 Task: Use Google Earth to measure the perimeter and area of a specified region in the Grand Canyon.
Action: Mouse moved to (119, 31)
Screenshot: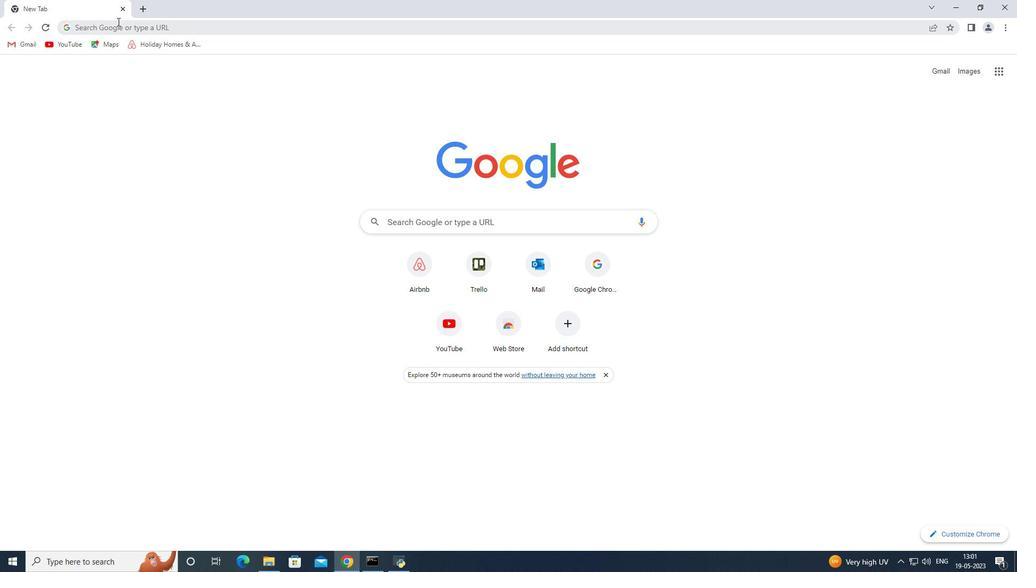
Action: Mouse pressed left at (119, 31)
Screenshot: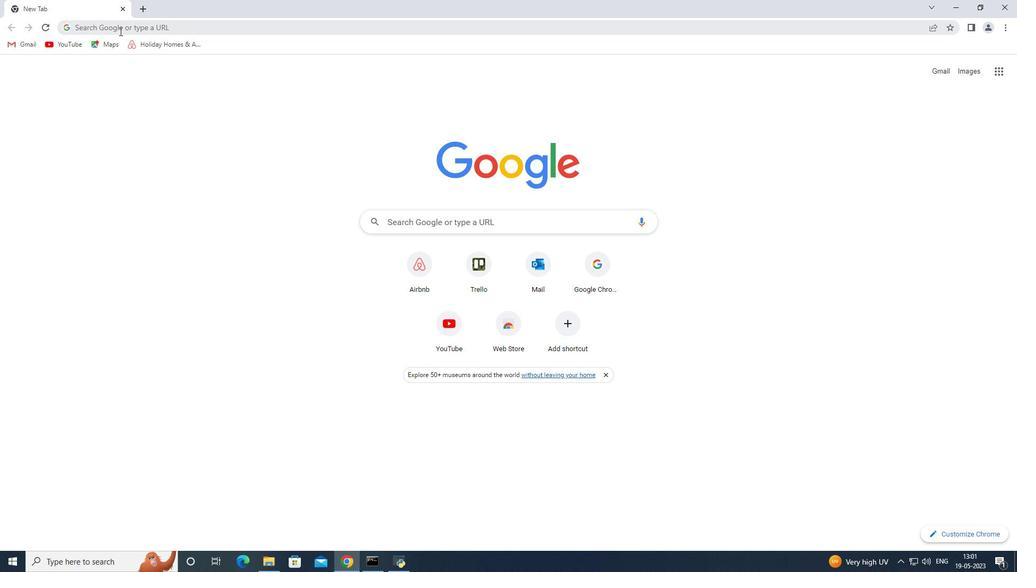 
Action: Mouse moved to (121, 55)
Screenshot: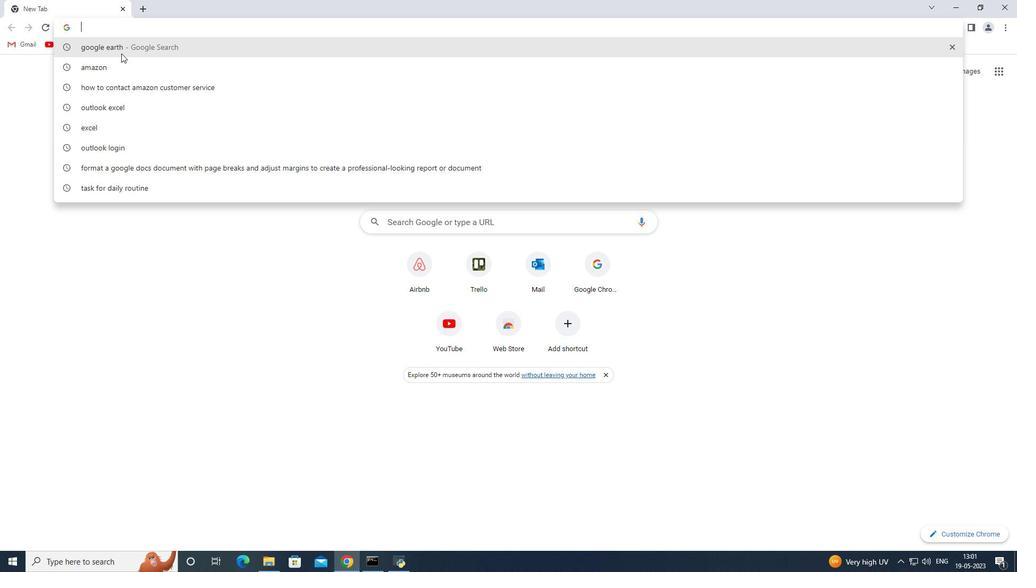 
Action: Mouse pressed left at (121, 55)
Screenshot: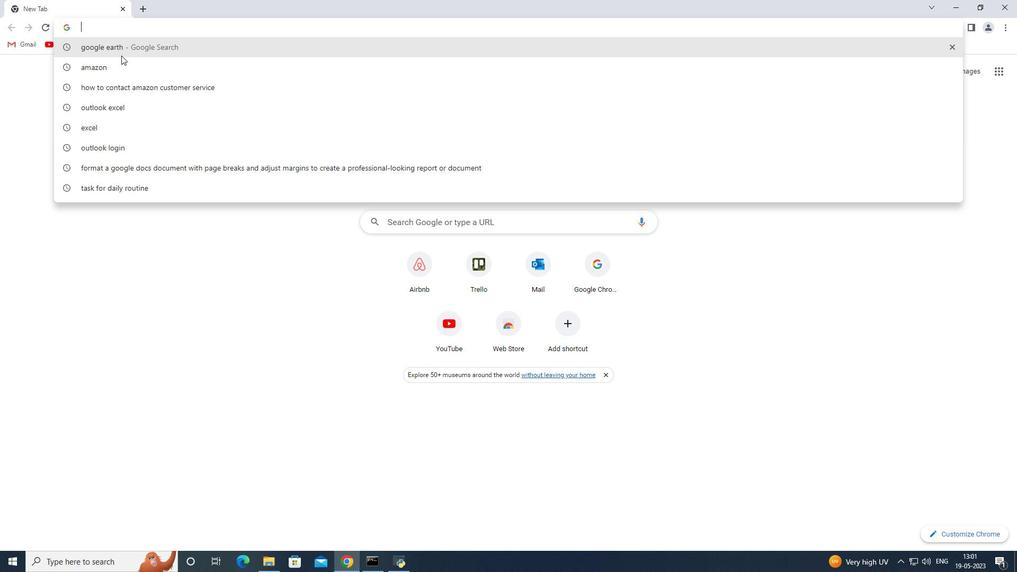 
Action: Mouse moved to (171, 178)
Screenshot: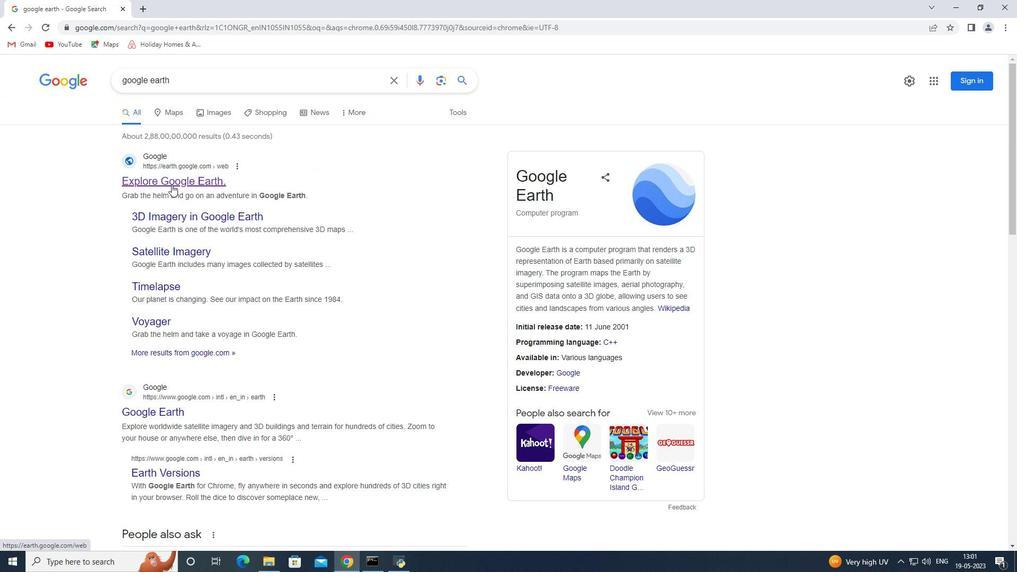 
Action: Mouse pressed left at (171, 178)
Screenshot: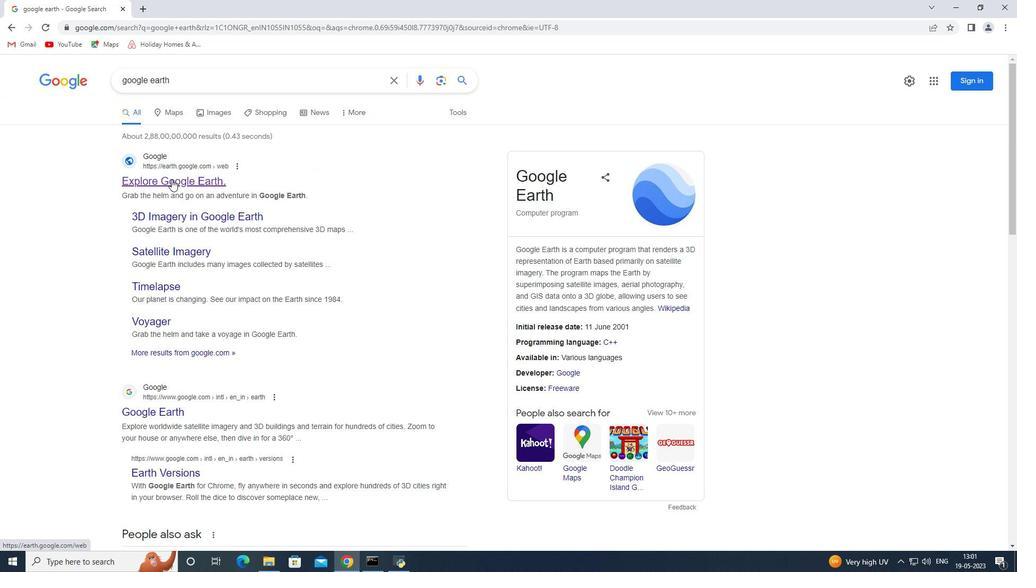 
Action: Mouse moved to (18, 100)
Screenshot: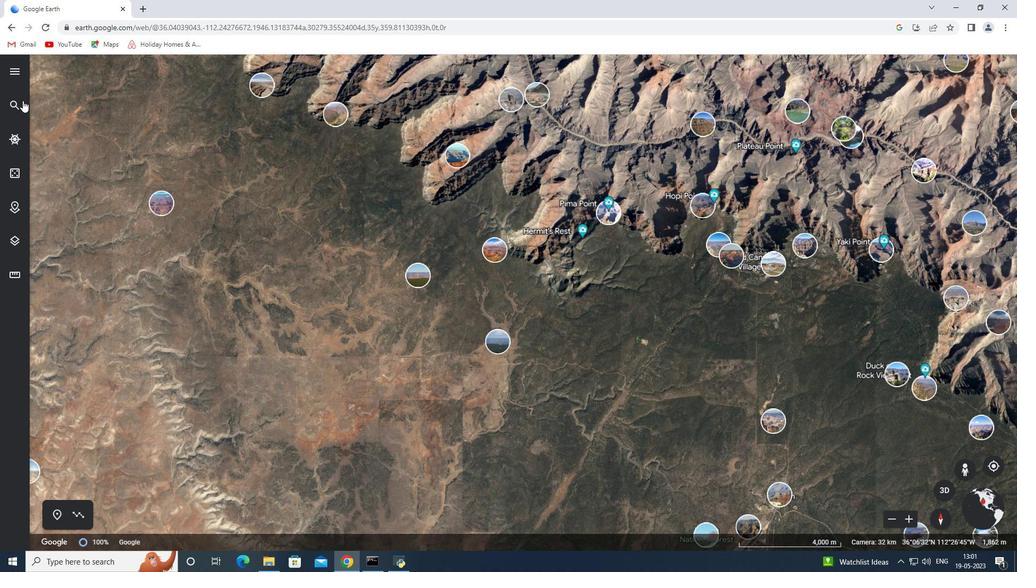 
Action: Mouse pressed left at (18, 100)
Screenshot: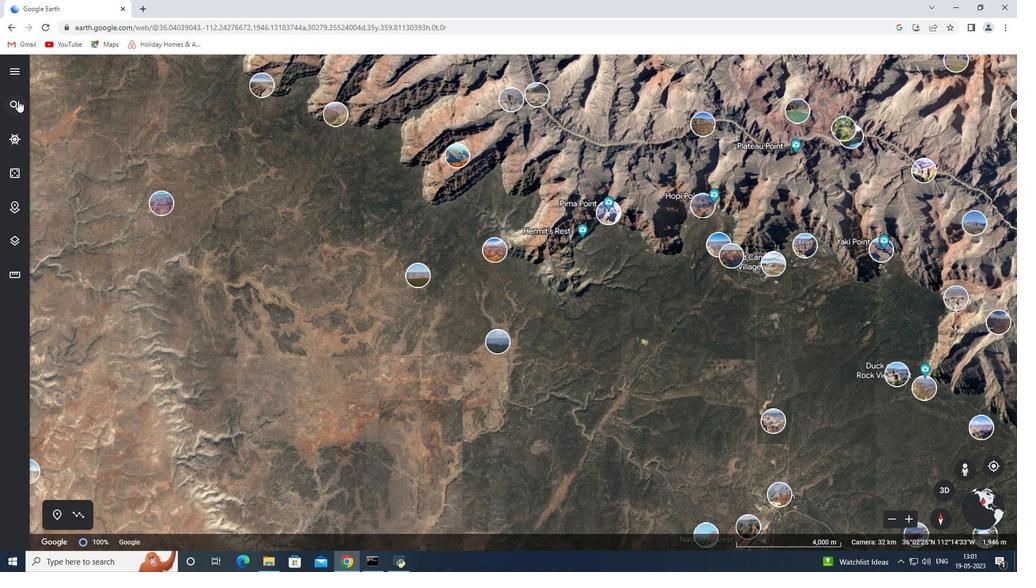 
Action: Mouse moved to (75, 73)
Screenshot: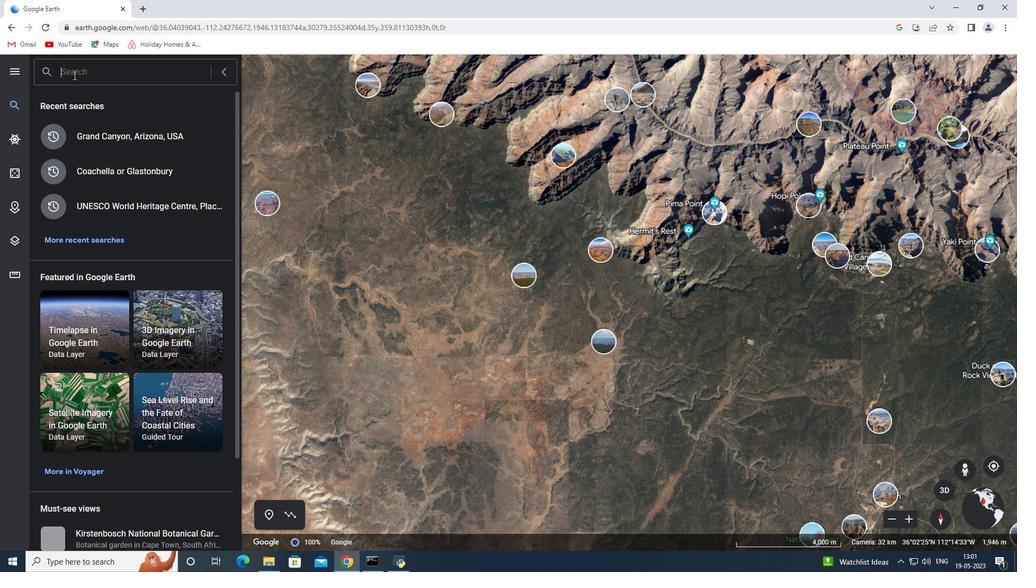 
Action: Mouse pressed left at (75, 73)
Screenshot: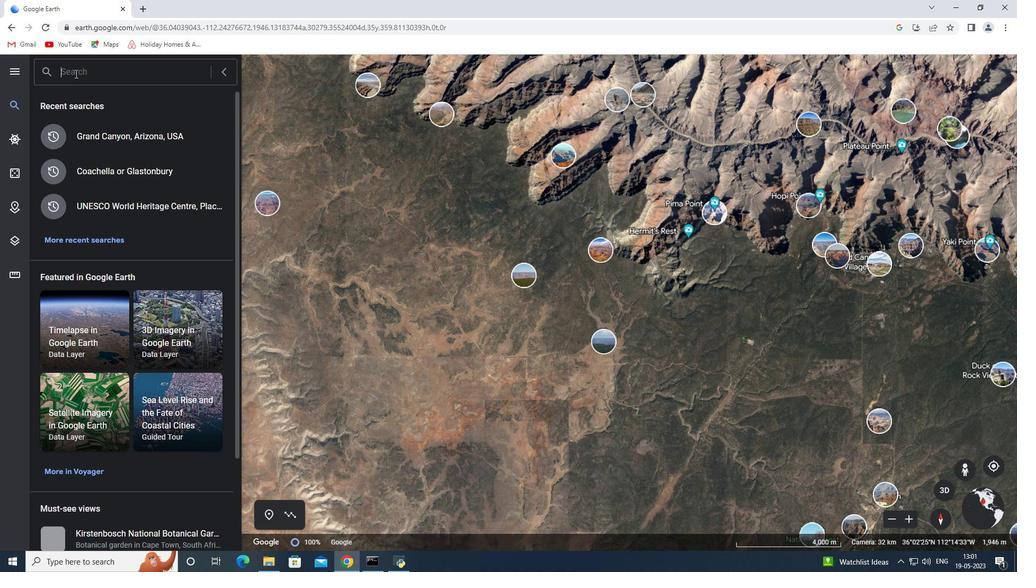 
Action: Key pressed <Key.shift>Gram<Key.backspace>nd<Key.space><Key.shift>Canya<Key.backspace>on
Screenshot: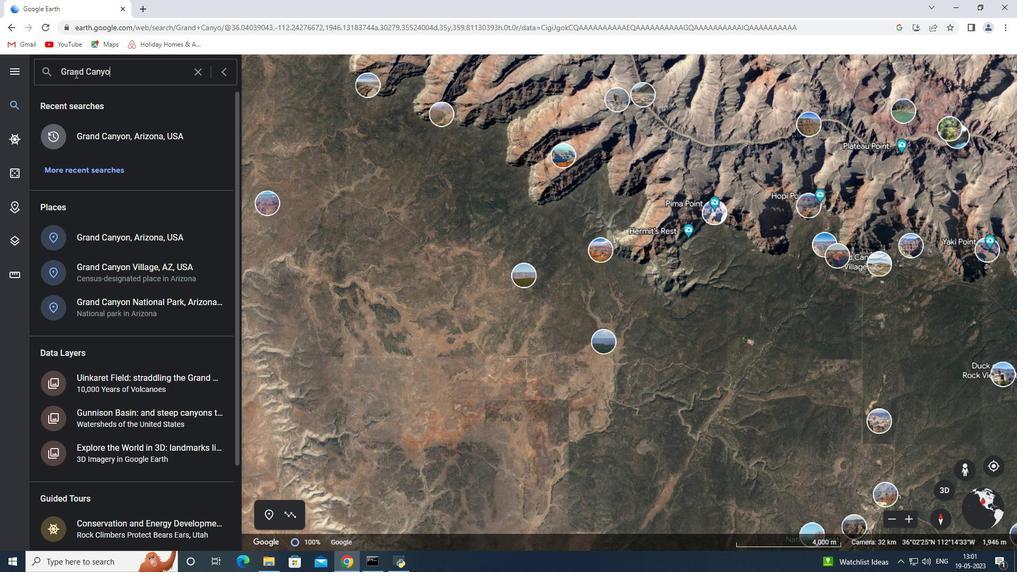
Action: Mouse moved to (75, 135)
Screenshot: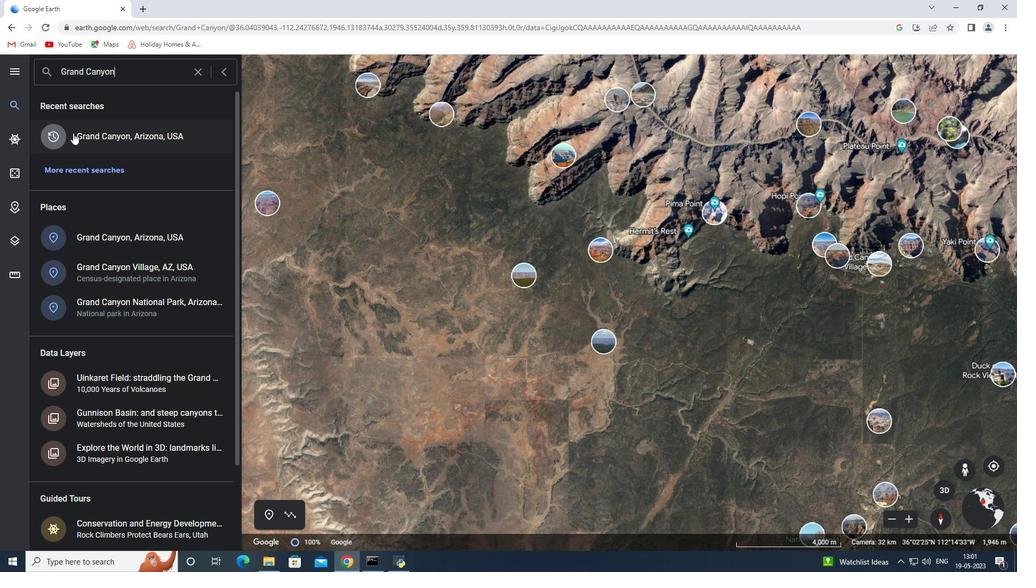 
Action: Mouse pressed left at (75, 135)
Screenshot: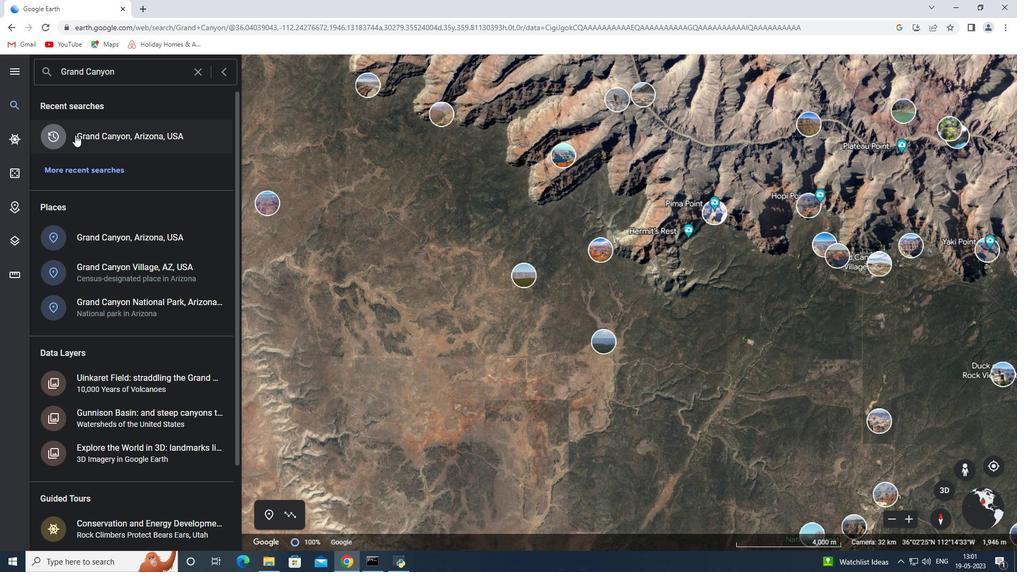 
Action: Mouse moved to (18, 278)
Screenshot: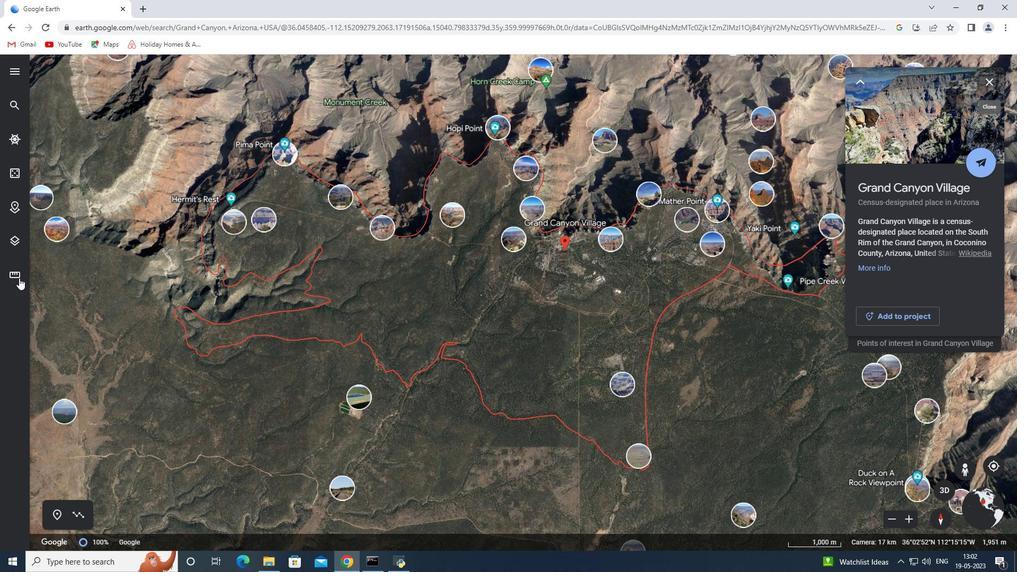 
Action: Mouse pressed left at (18, 278)
Screenshot: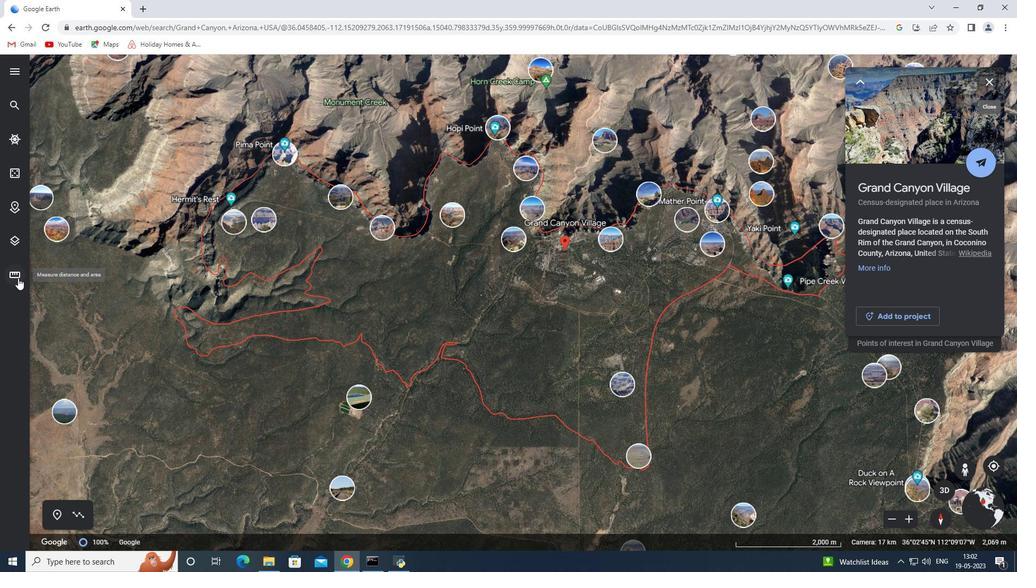 
Action: Mouse moved to (197, 290)
Screenshot: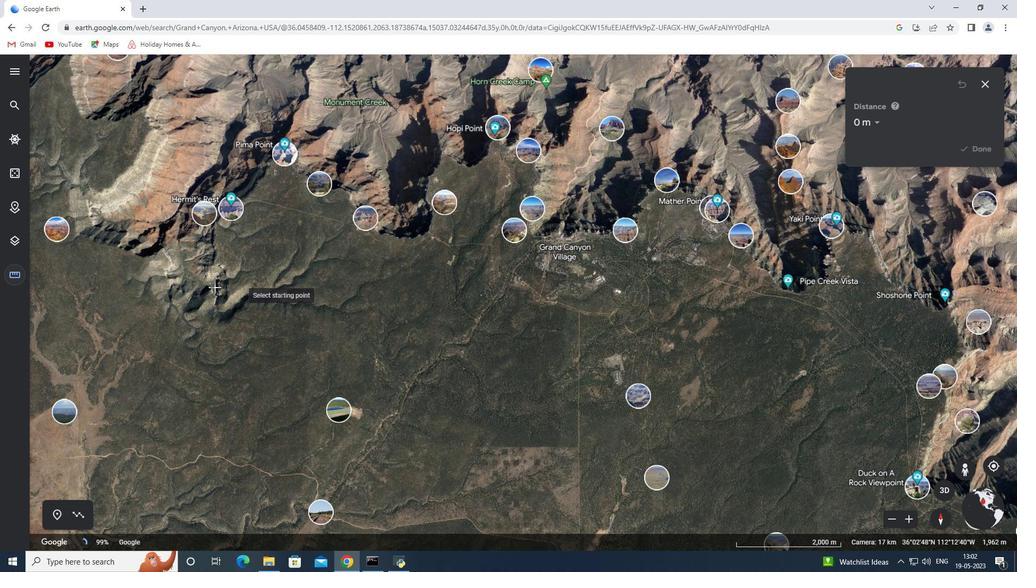 
Action: Mouse pressed left at (197, 290)
Screenshot: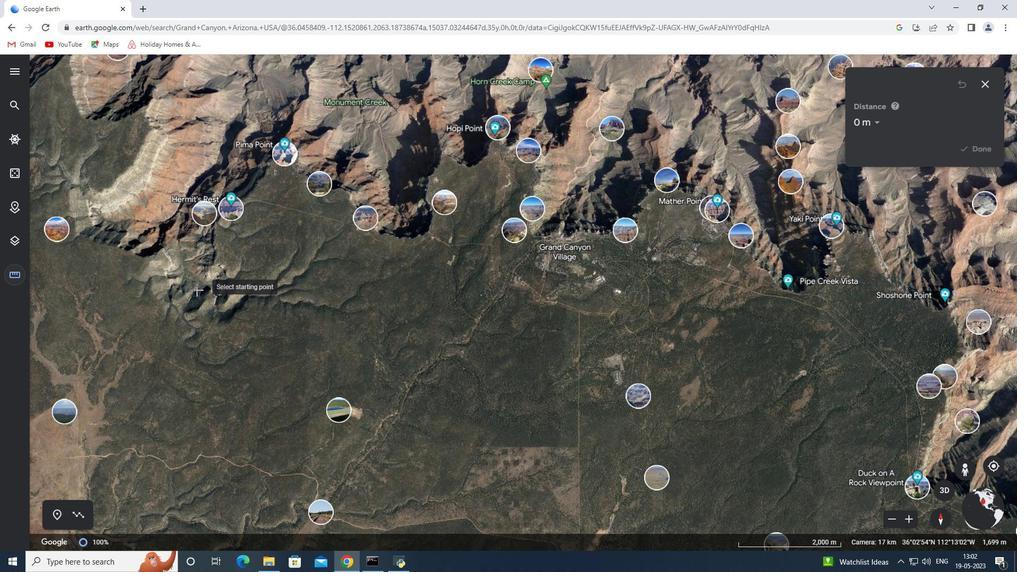 
Action: Mouse moved to (162, 191)
Screenshot: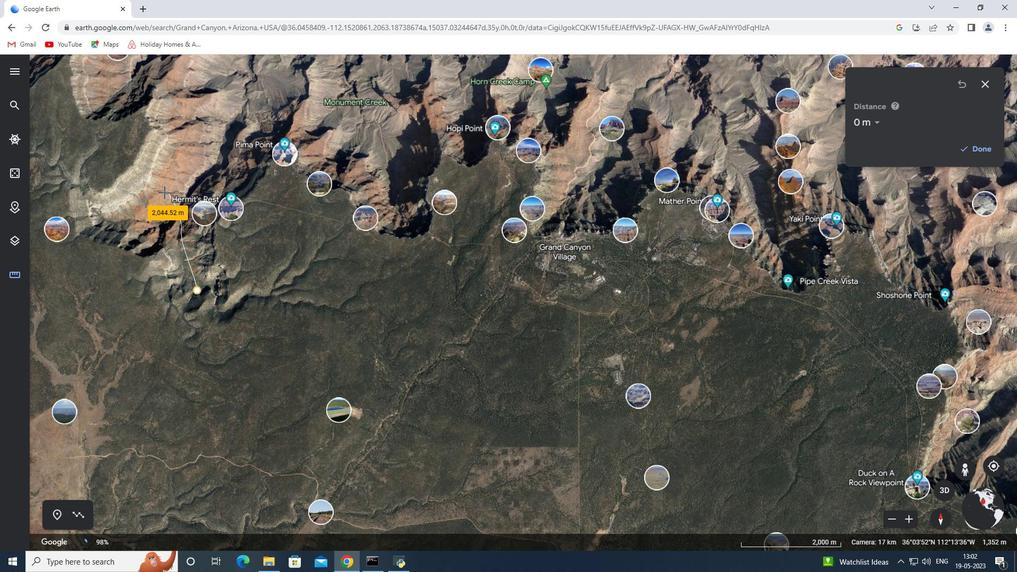 
Action: Mouse pressed left at (162, 191)
Screenshot: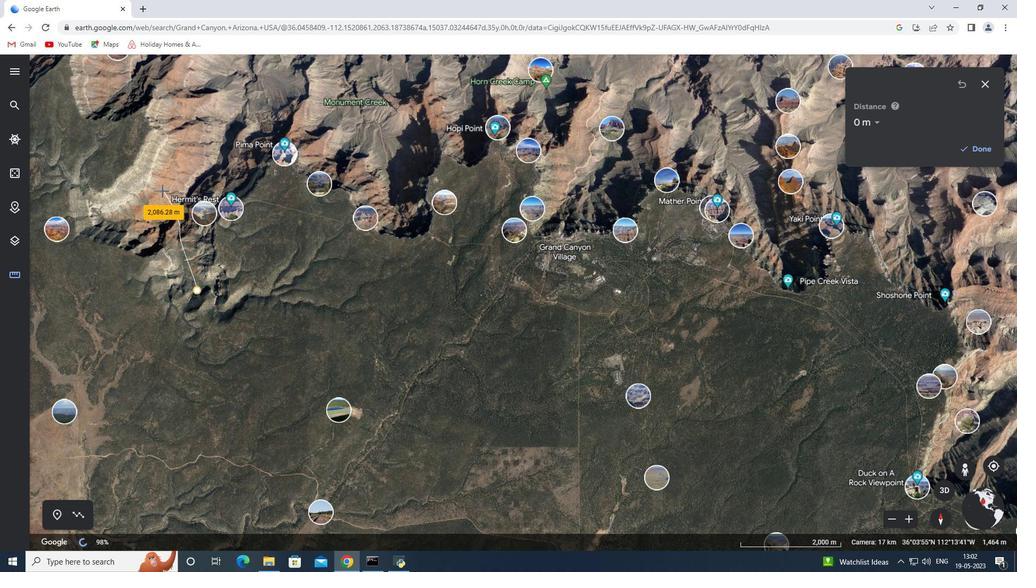 
Action: Mouse moved to (269, 72)
Screenshot: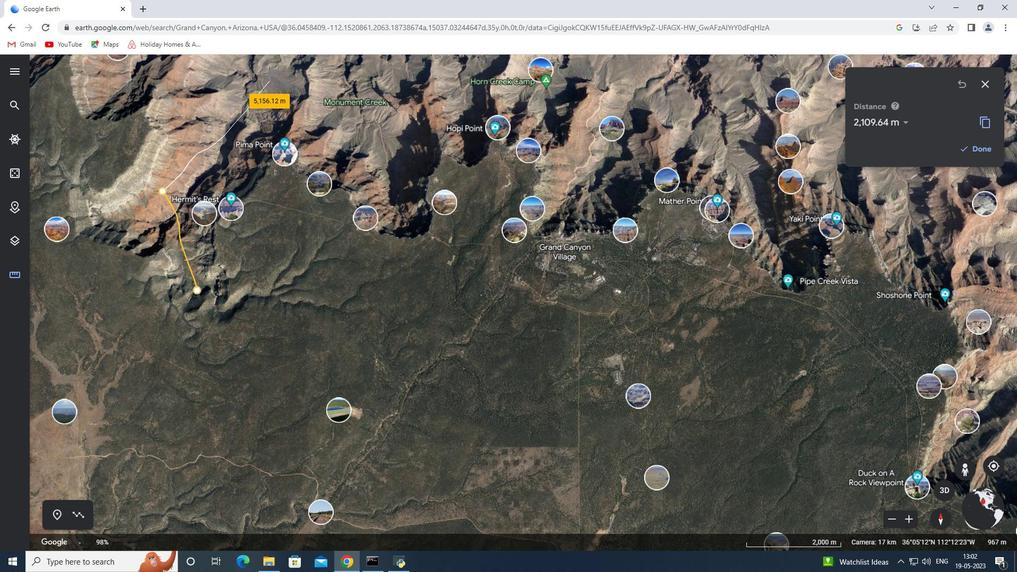 
Action: Mouse pressed left at (269, 72)
Screenshot: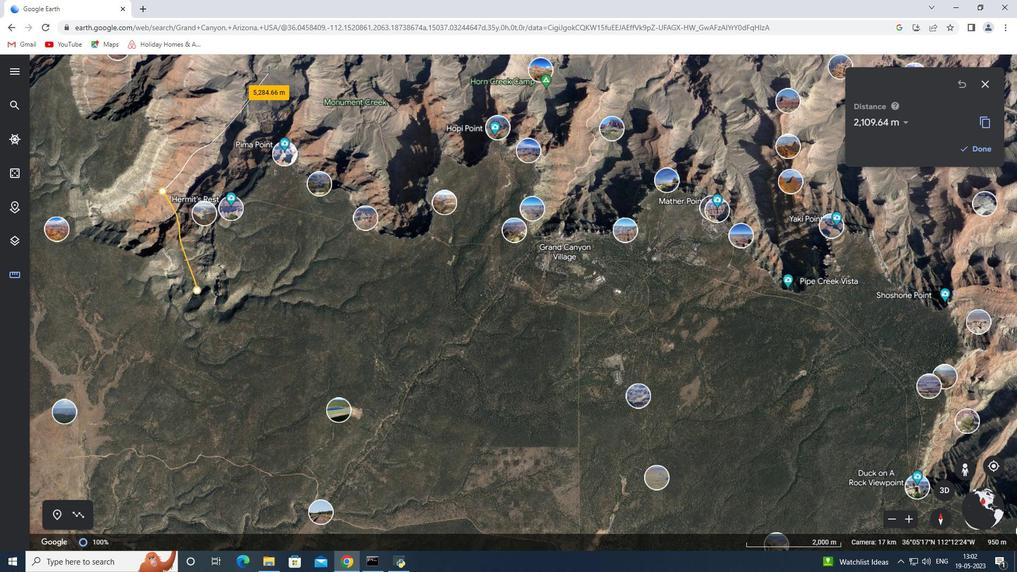 
Action: Mouse moved to (572, 104)
Screenshot: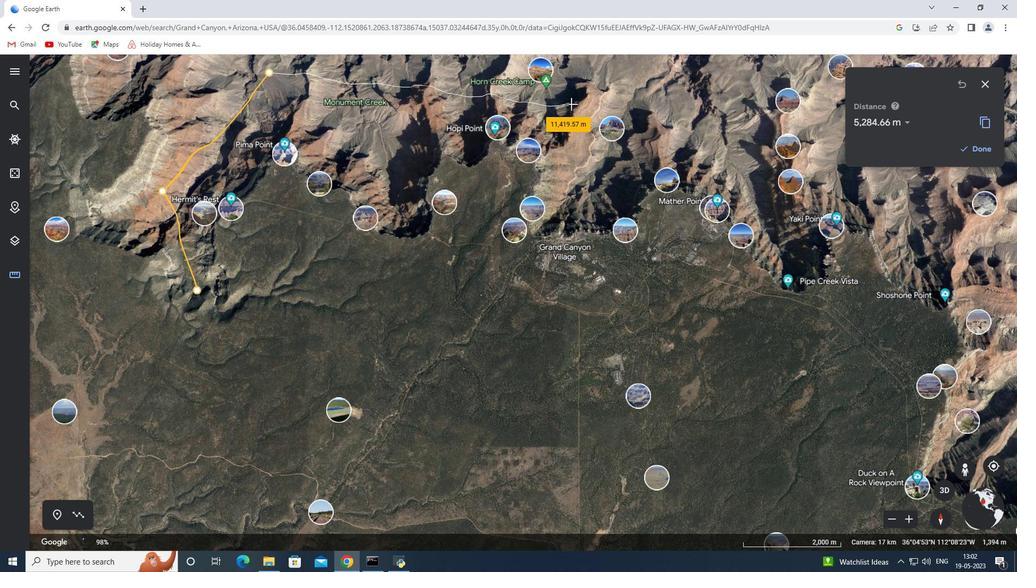 
Action: Mouse pressed left at (572, 104)
Screenshot: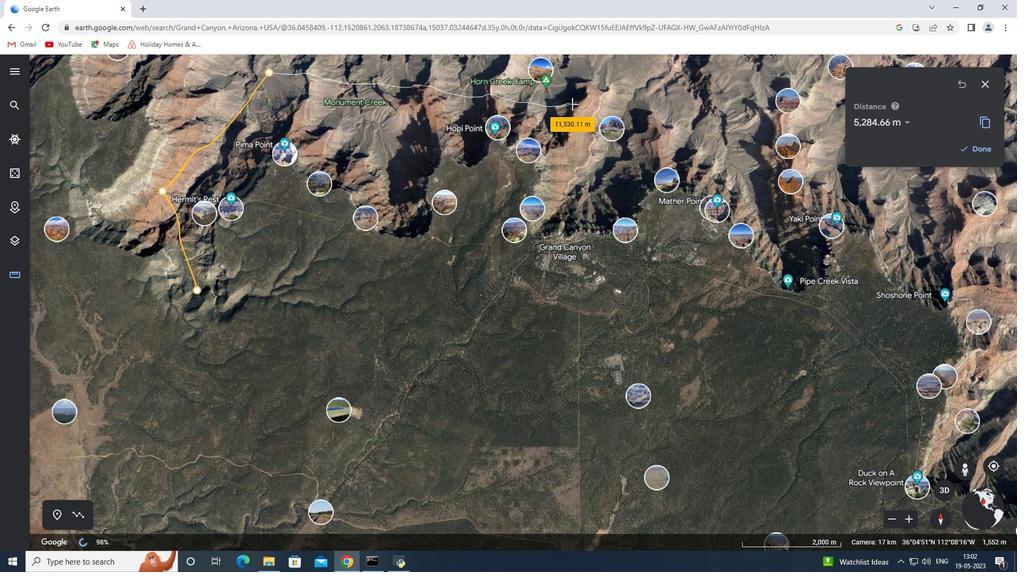 
Action: Mouse moved to (772, 82)
Screenshot: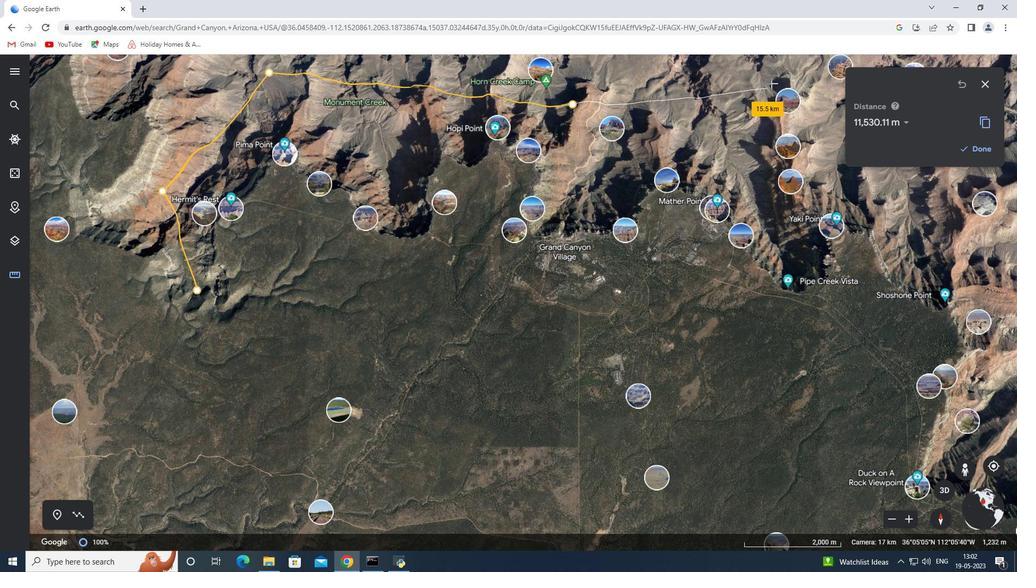 
Action: Mouse pressed left at (772, 82)
Screenshot: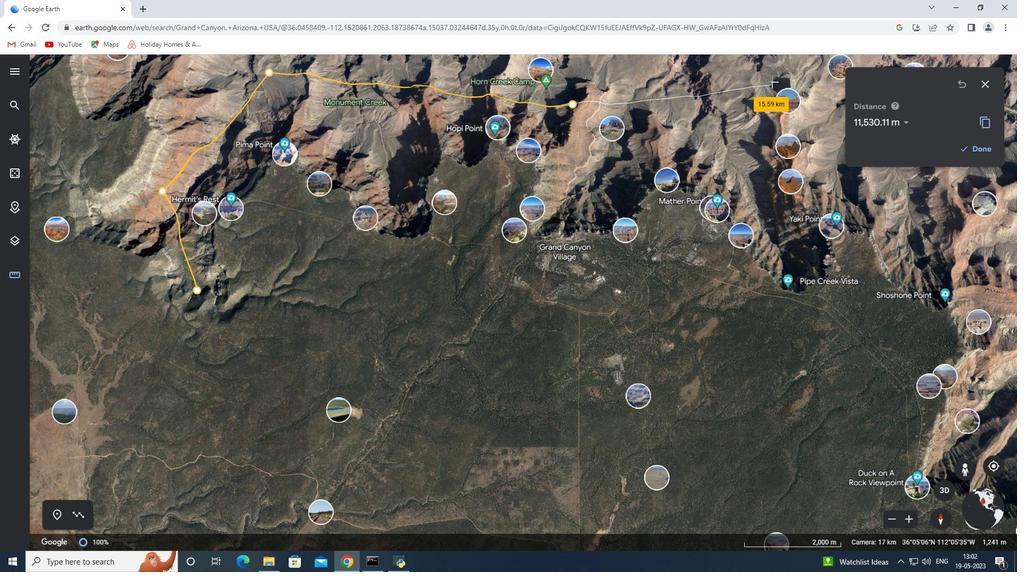 
Action: Mouse moved to (814, 85)
Screenshot: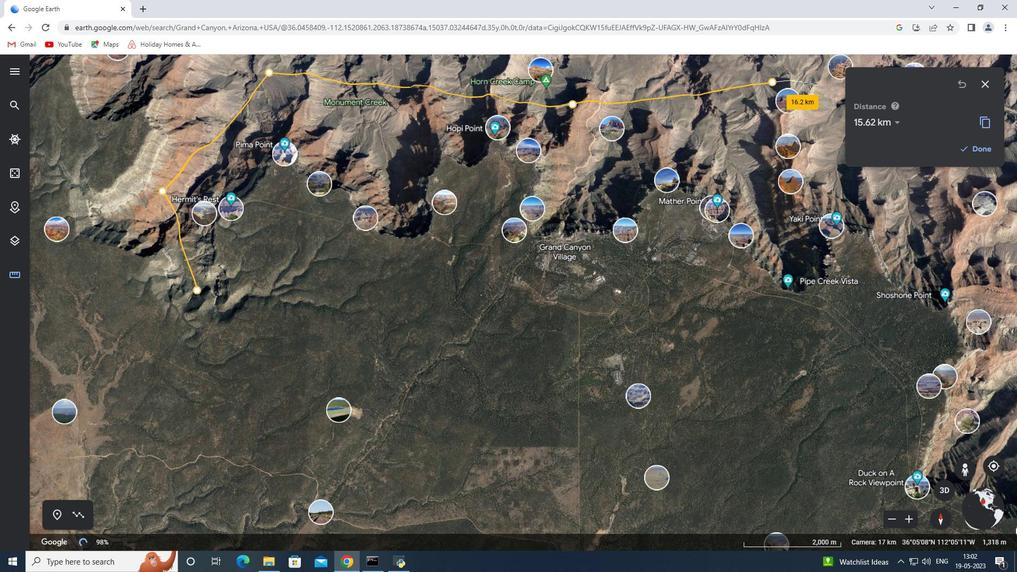 
Action: Mouse pressed left at (814, 85)
Screenshot: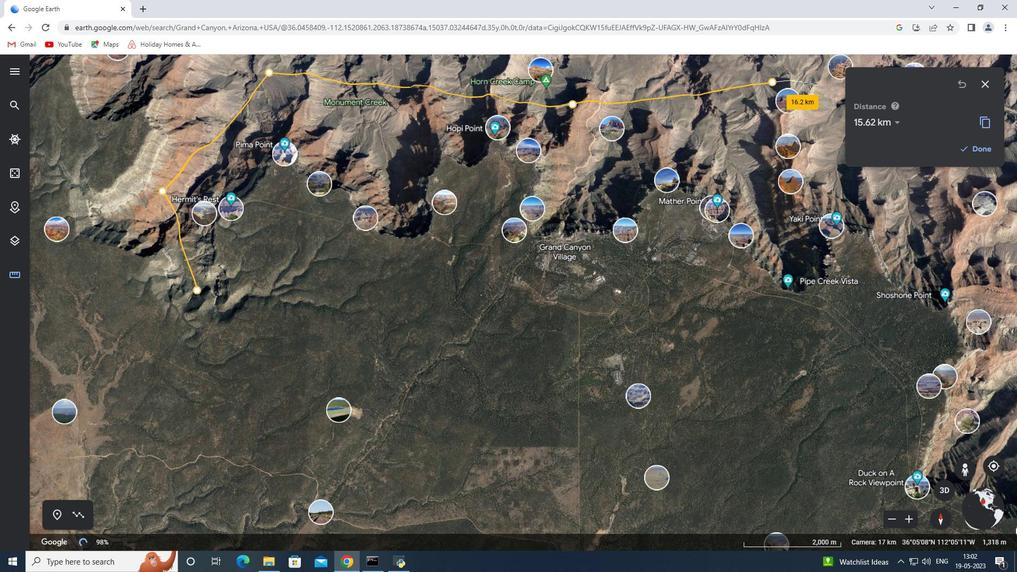 
Action: Mouse moved to (866, 190)
Screenshot: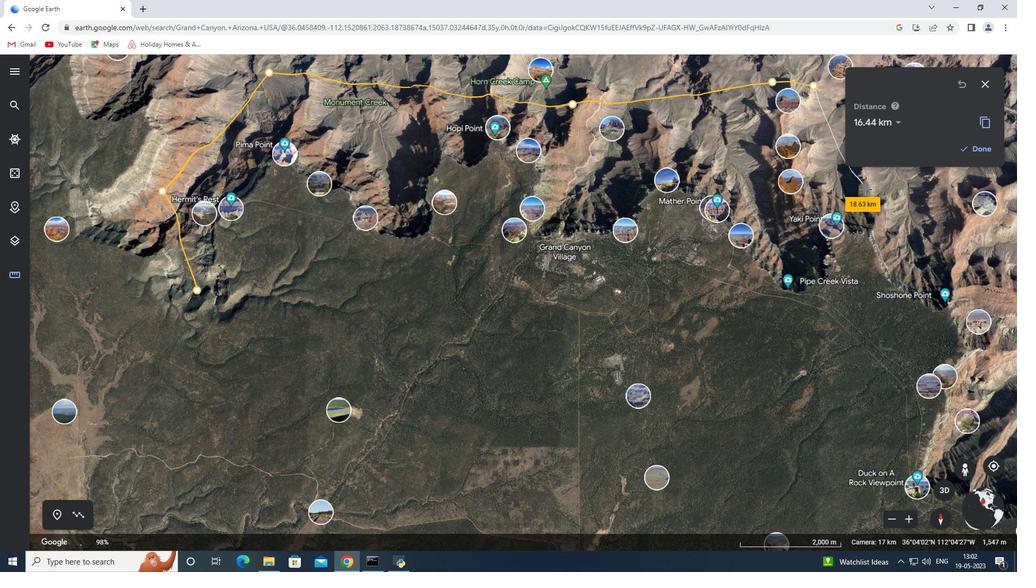 
Action: Mouse pressed left at (866, 190)
Screenshot: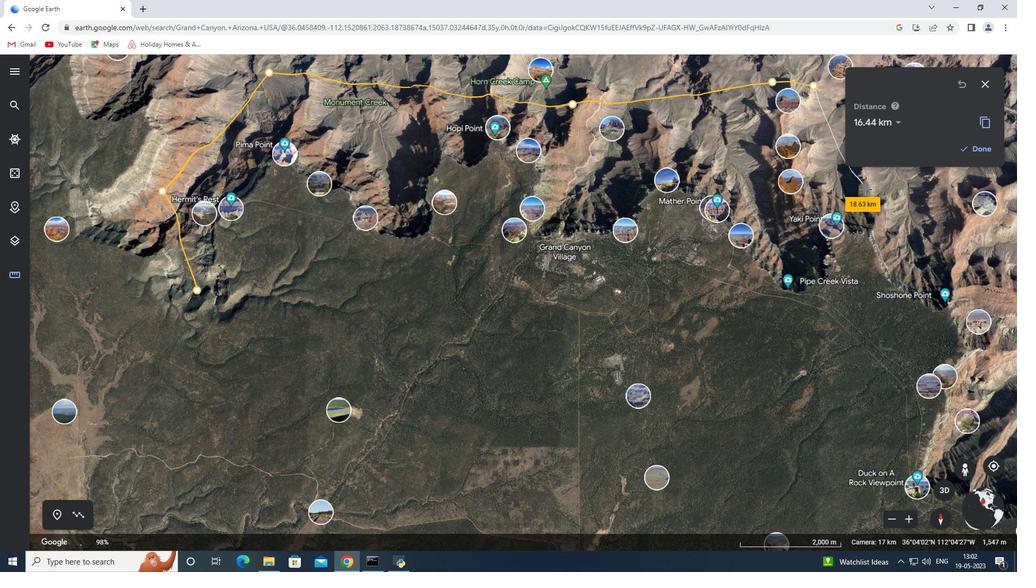 
Action: Mouse moved to (898, 240)
Screenshot: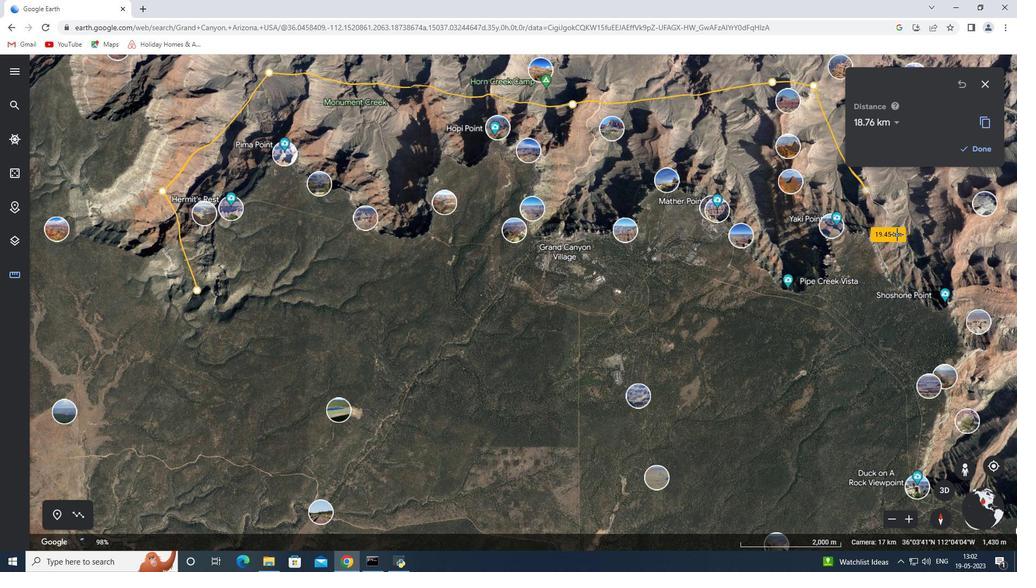 
Action: Mouse pressed left at (898, 240)
Screenshot: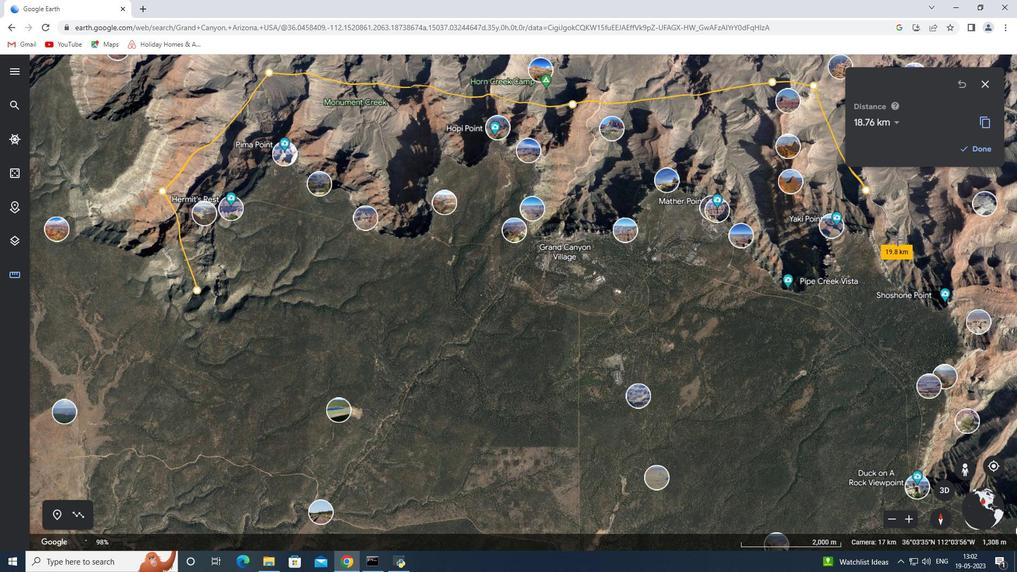 
Action: Mouse moved to (853, 300)
Screenshot: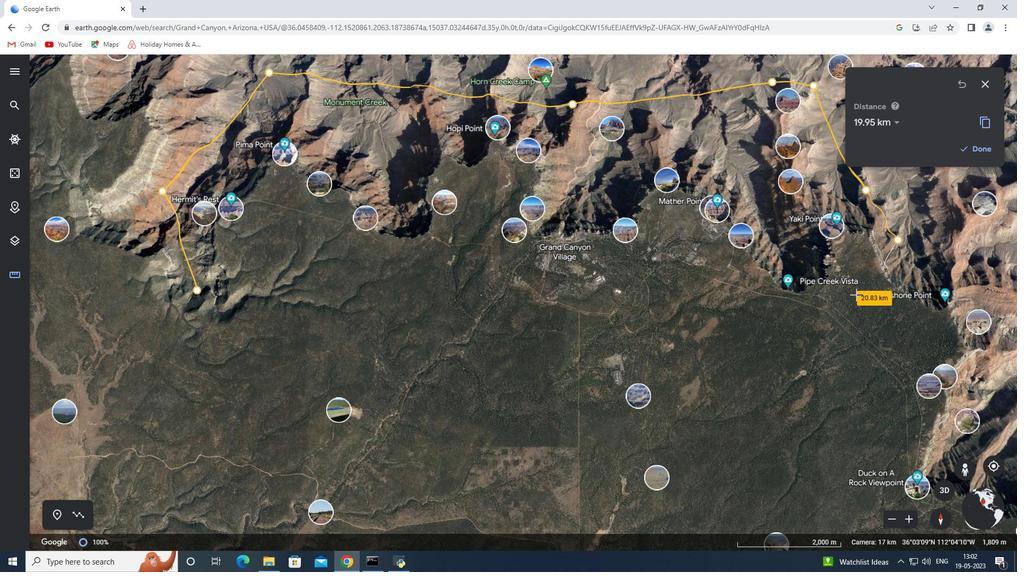 
Action: Mouse pressed left at (853, 300)
Screenshot: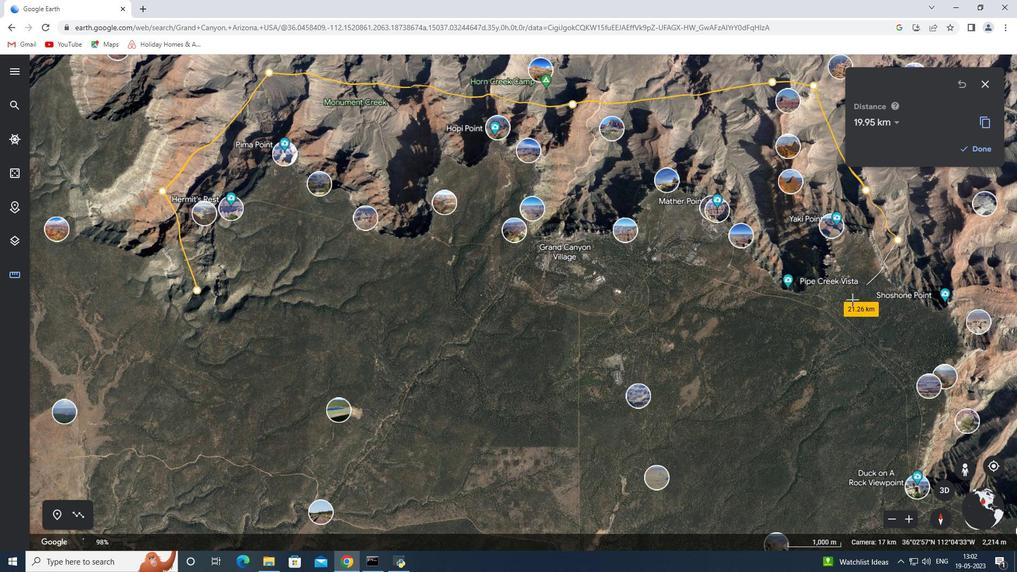 
Action: Mouse moved to (783, 310)
Screenshot: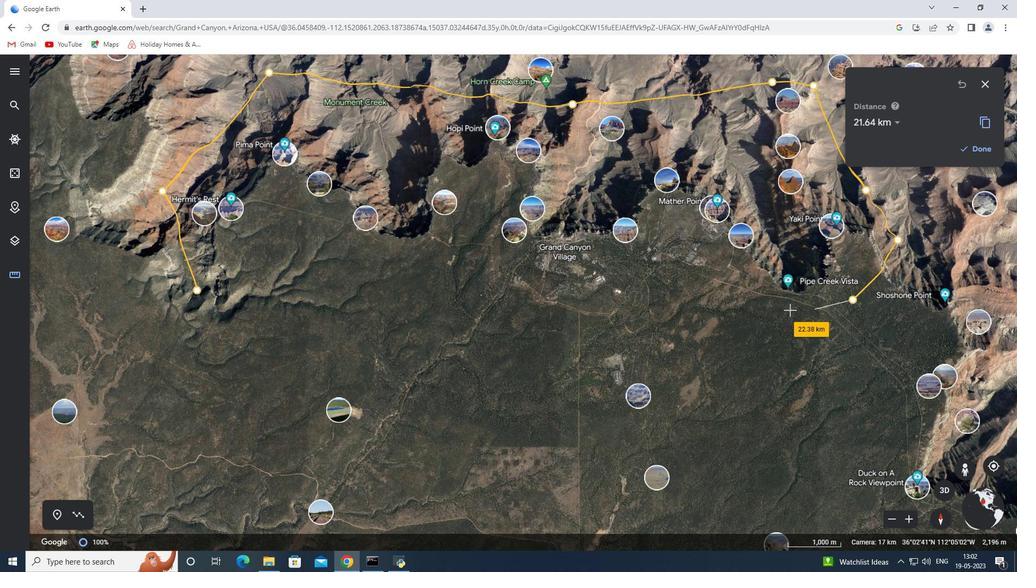 
Action: Mouse pressed left at (783, 310)
Screenshot: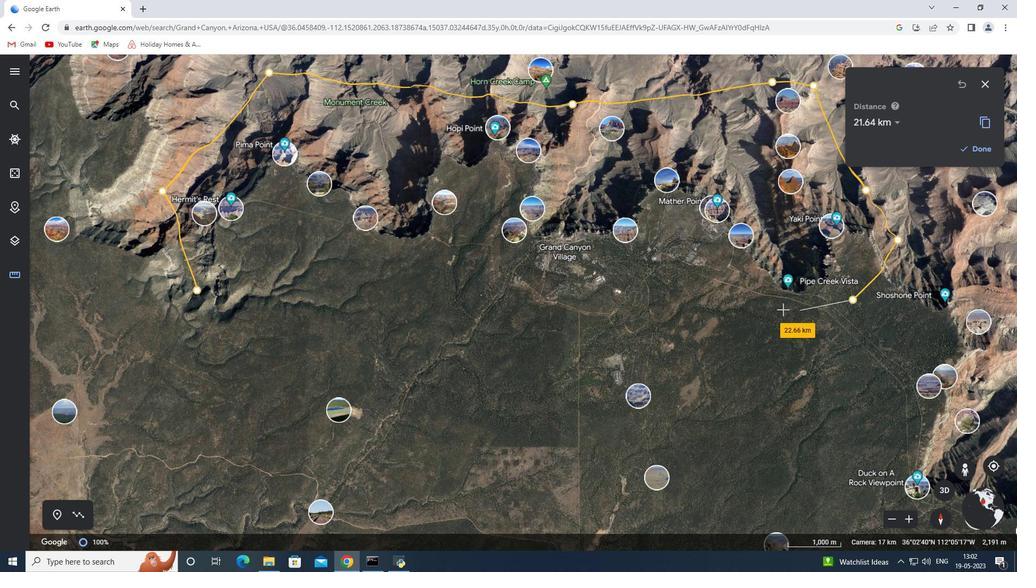 
Action: Mouse moved to (717, 268)
Screenshot: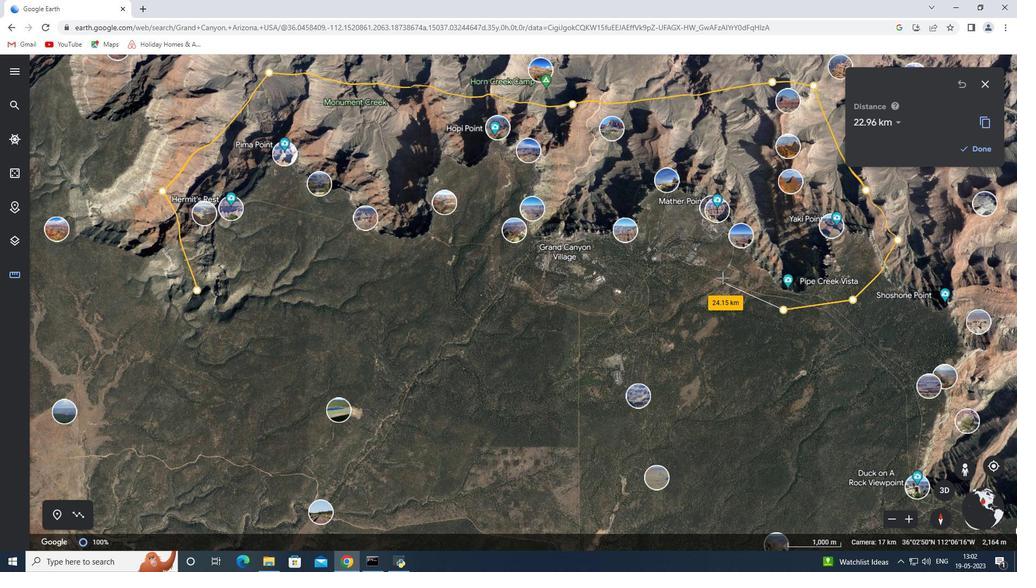 
Action: Mouse pressed left at (717, 268)
Screenshot: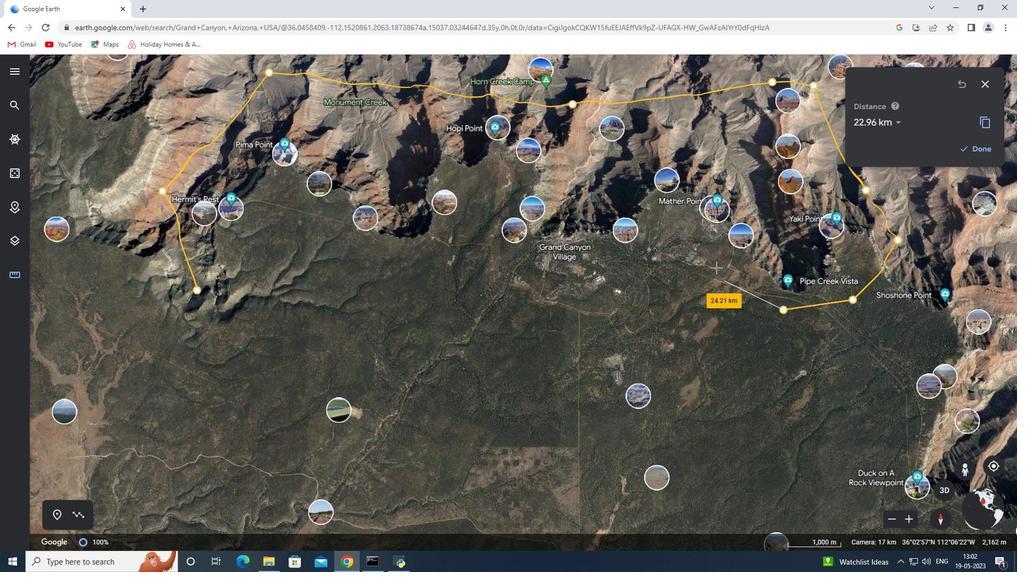 
Action: Mouse moved to (565, 300)
Screenshot: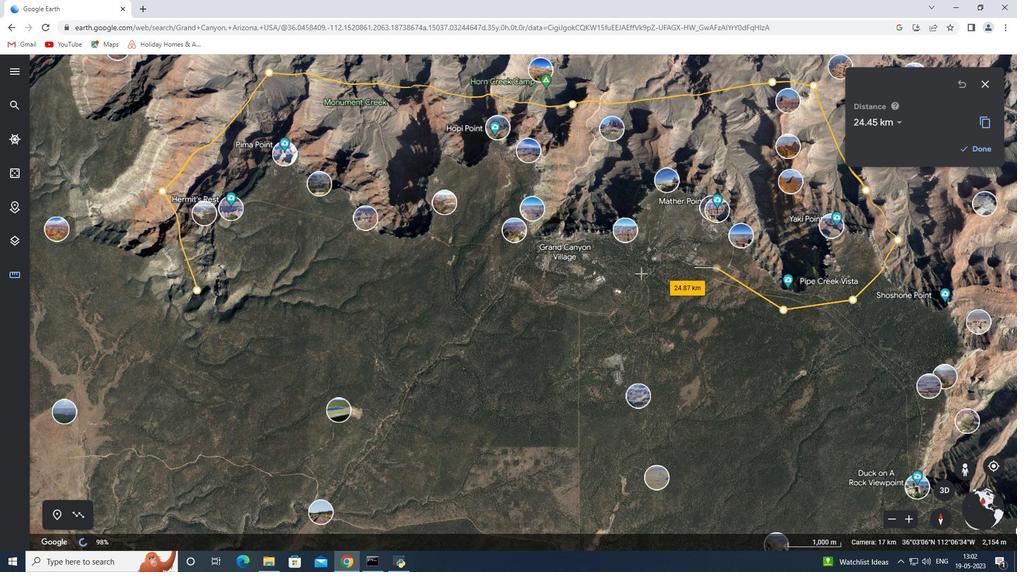 
Action: Mouse pressed left at (565, 300)
Screenshot: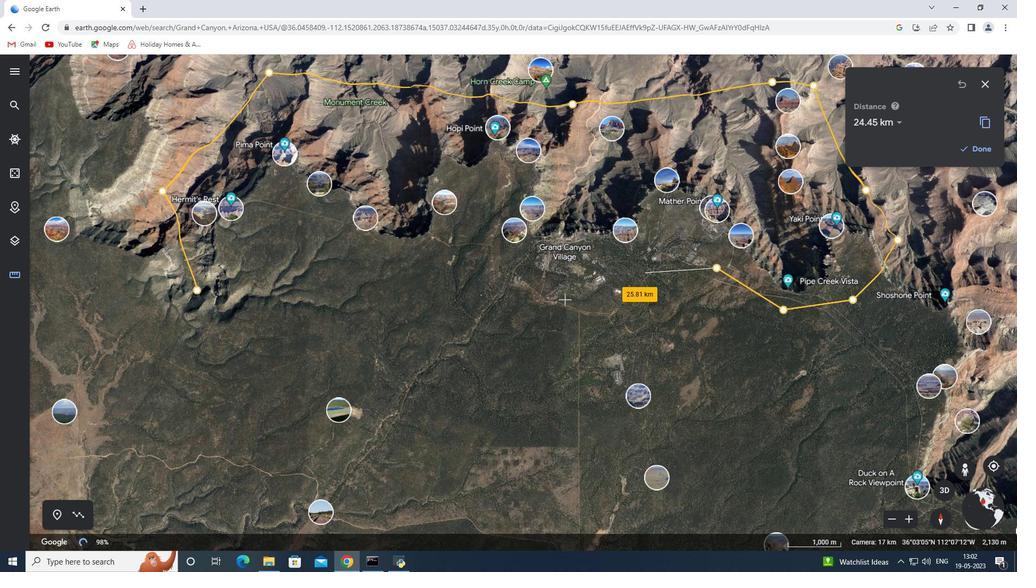 
Action: Mouse moved to (429, 280)
Screenshot: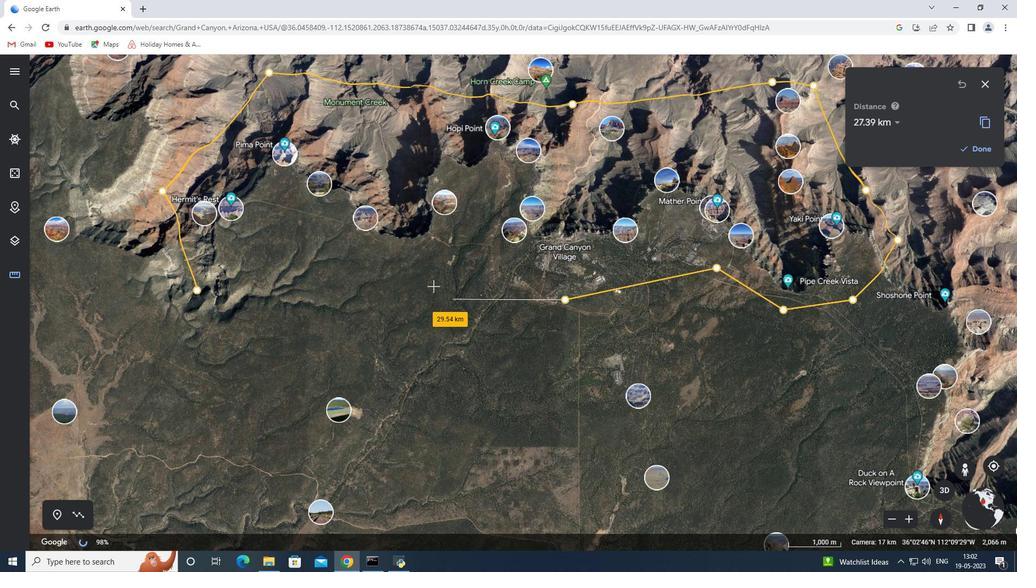 
Action: Mouse pressed left at (429, 280)
Screenshot: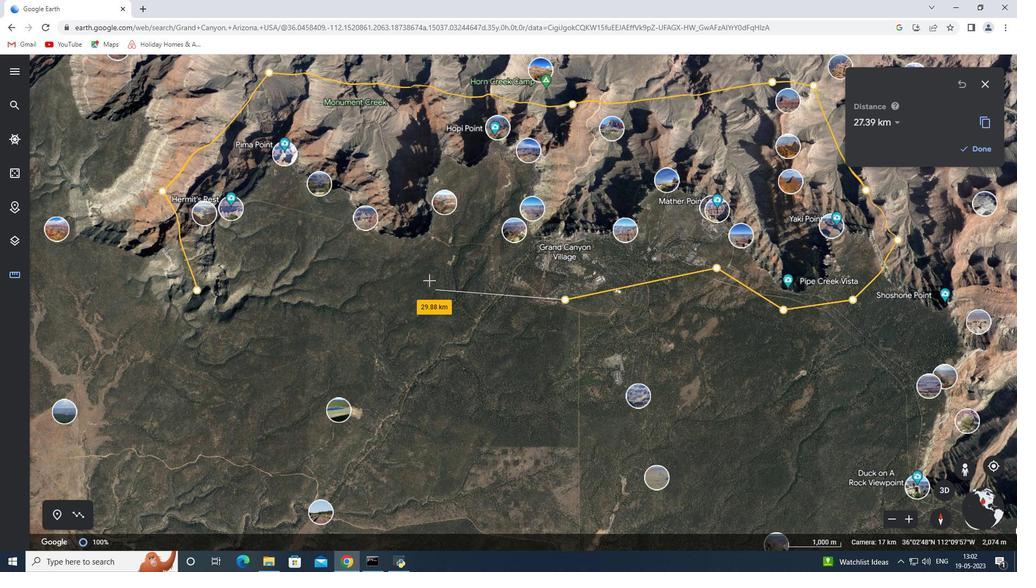 
Action: Mouse moved to (328, 255)
Screenshot: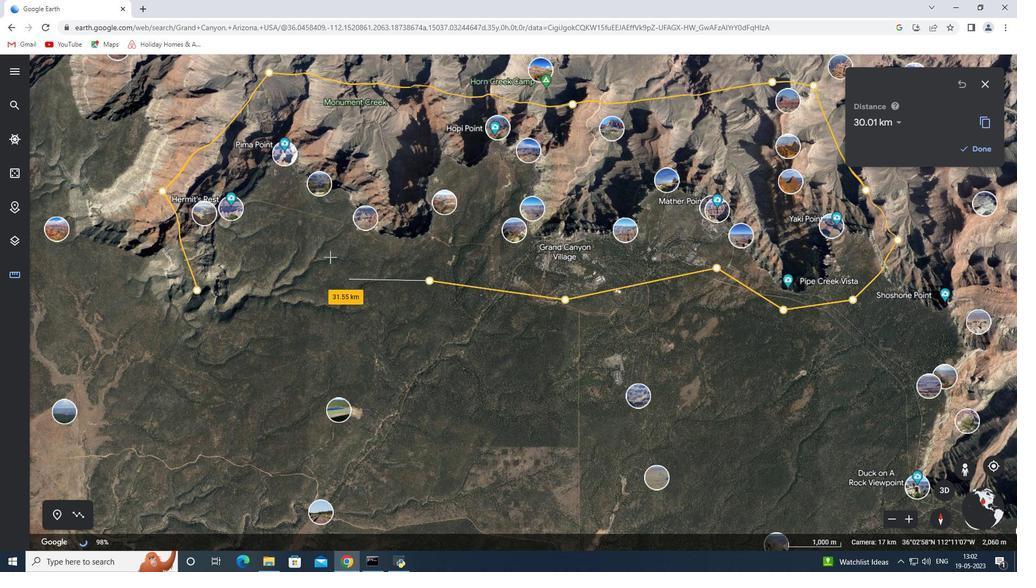 
Action: Mouse pressed left at (328, 255)
Screenshot: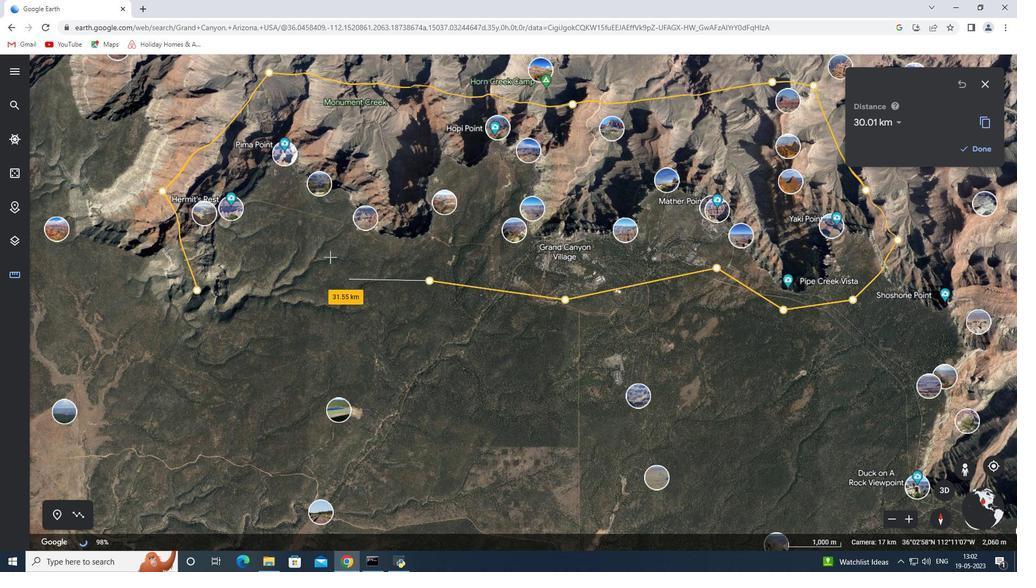 
Action: Mouse moved to (265, 303)
Screenshot: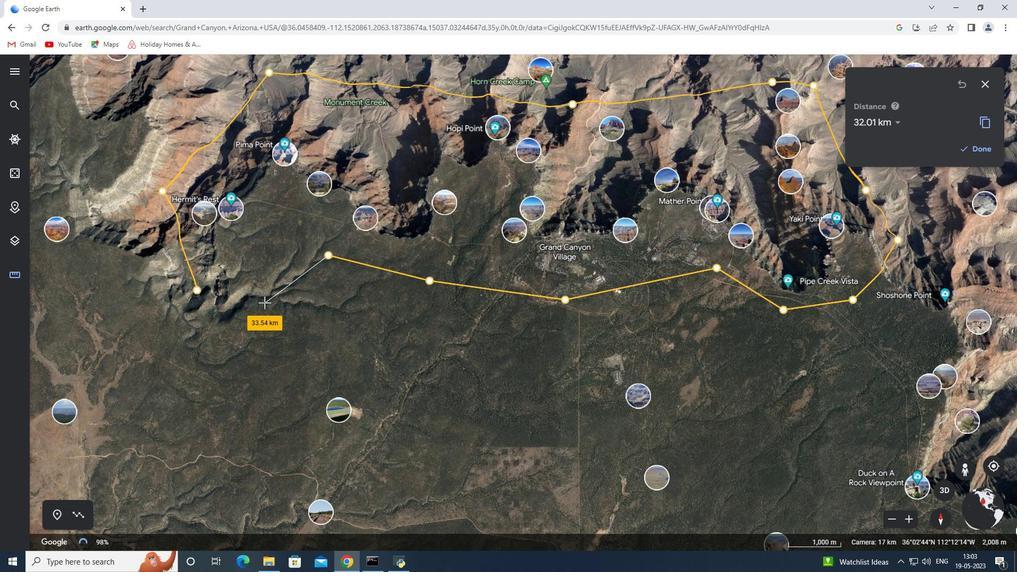 
Action: Mouse pressed left at (265, 303)
Screenshot: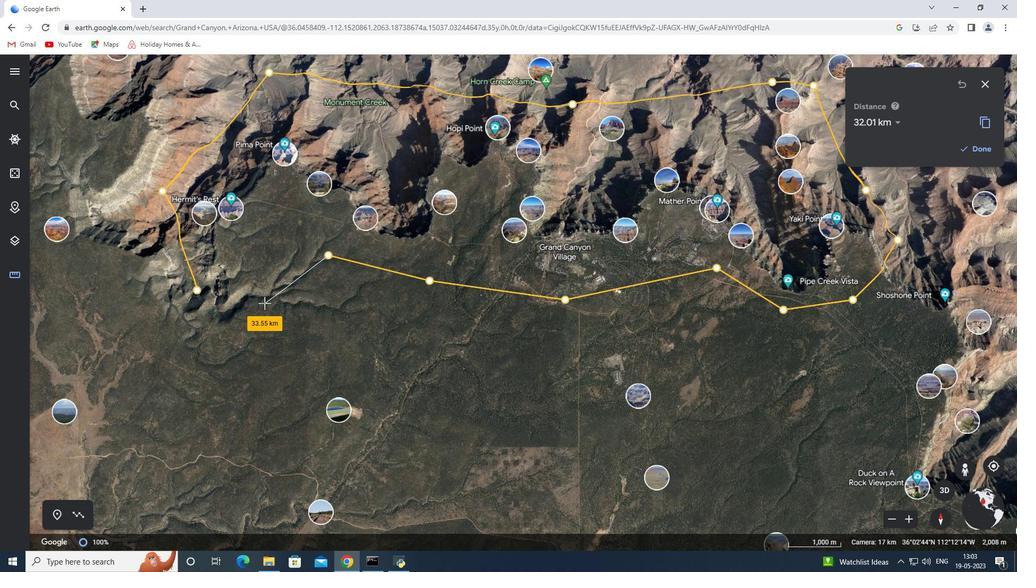 
Action: Mouse moved to (289, 378)
Screenshot: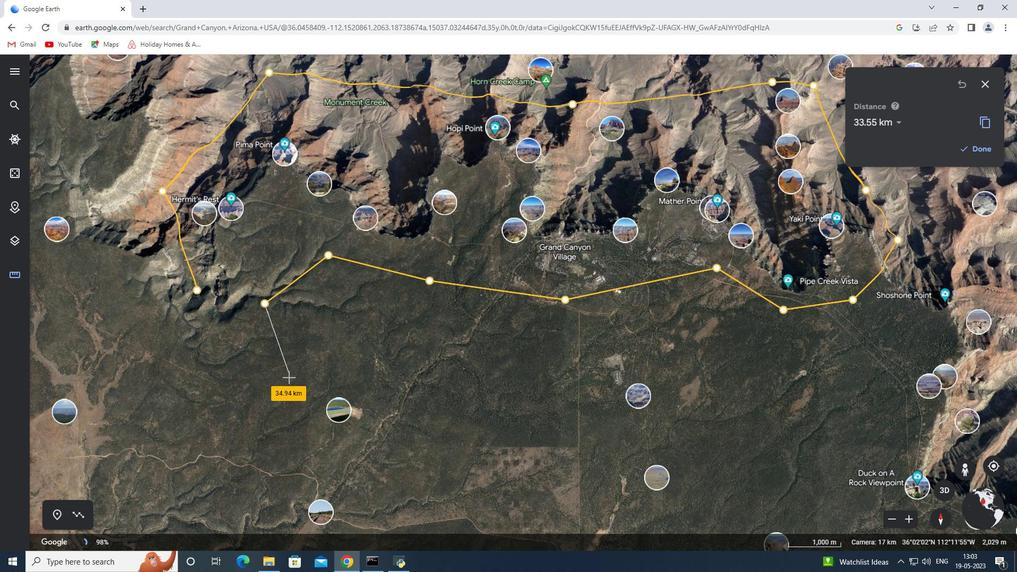 
Action: Mouse pressed left at (289, 378)
Screenshot: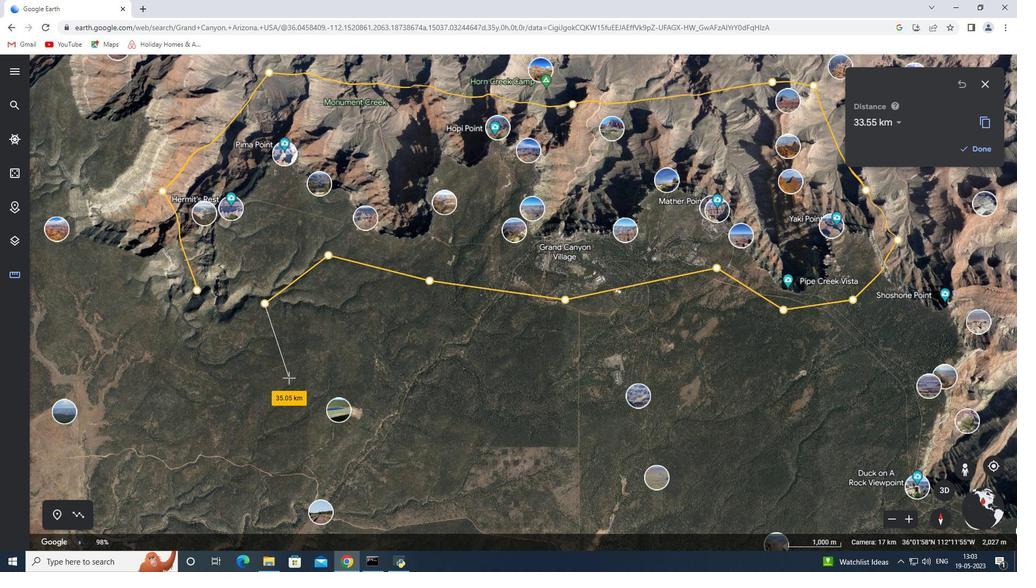 
Action: Mouse moved to (243, 382)
Screenshot: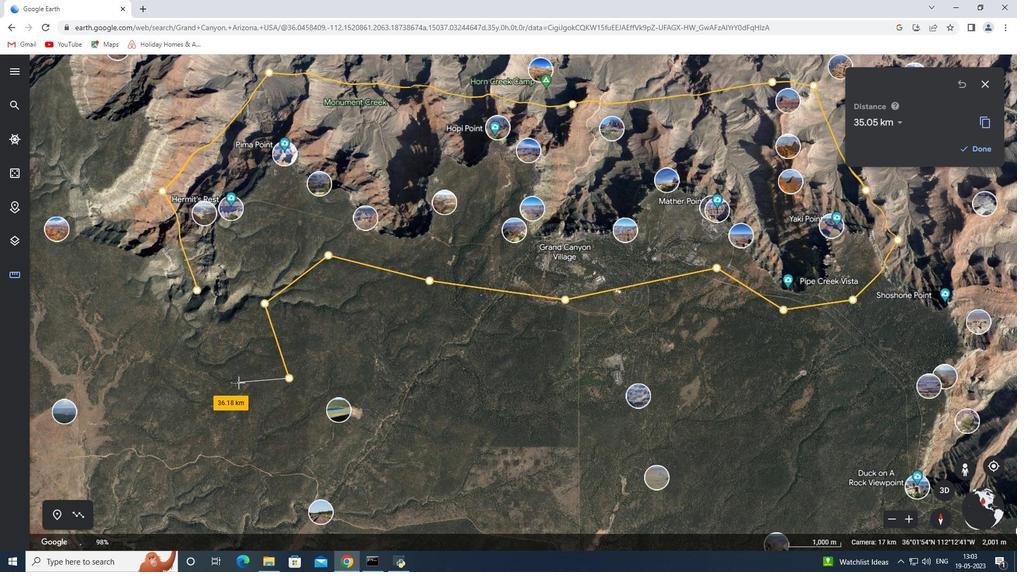 
Action: Mouse pressed left at (243, 382)
Screenshot: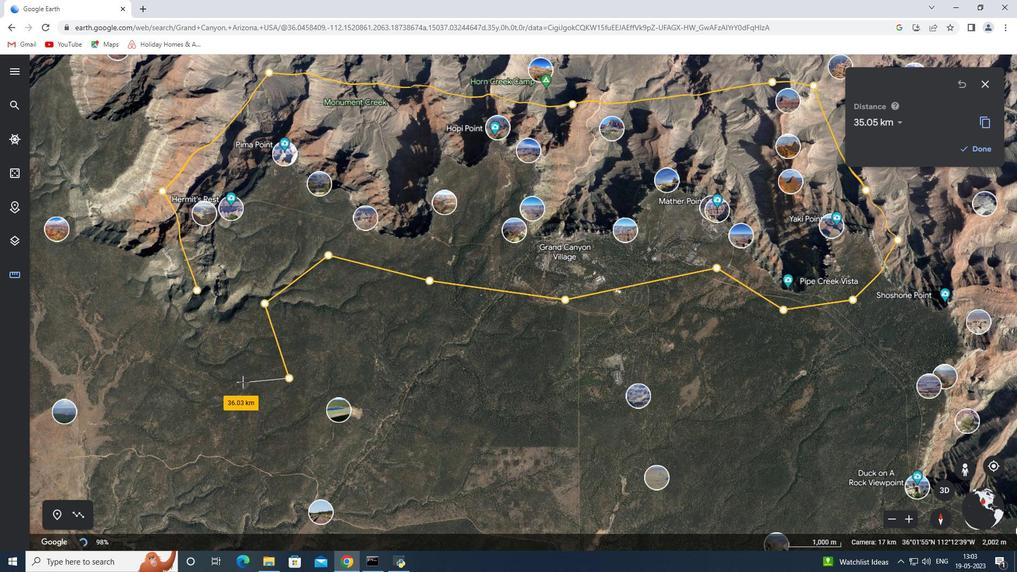 
Action: Mouse moved to (121, 342)
Screenshot: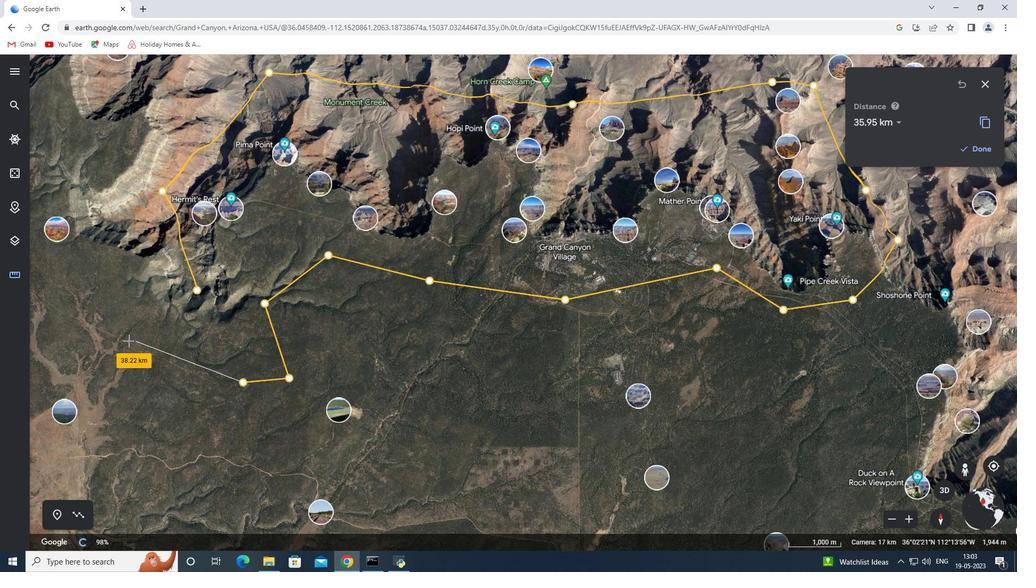 
Action: Mouse pressed left at (121, 342)
Screenshot: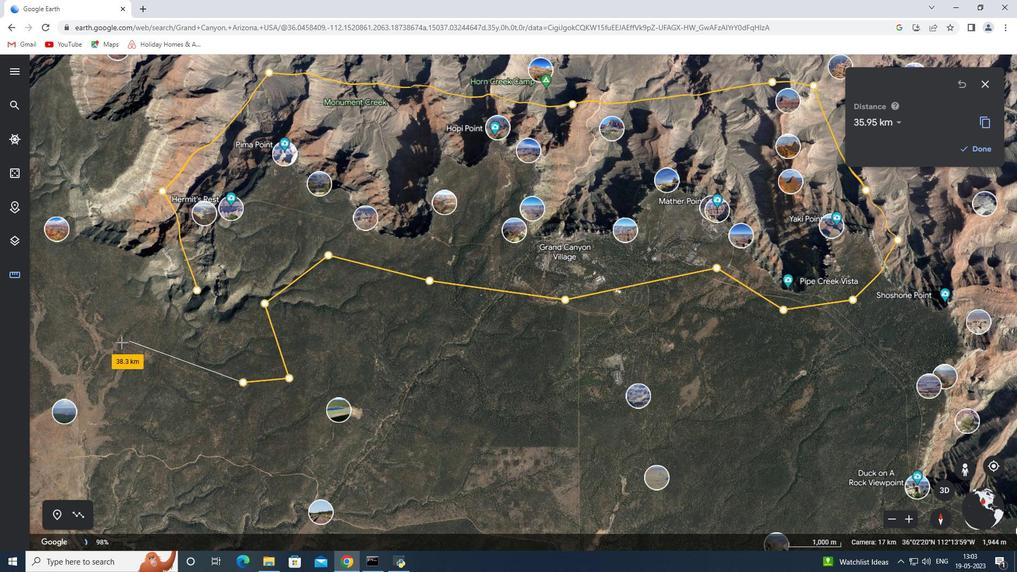
Action: Mouse moved to (134, 288)
Screenshot: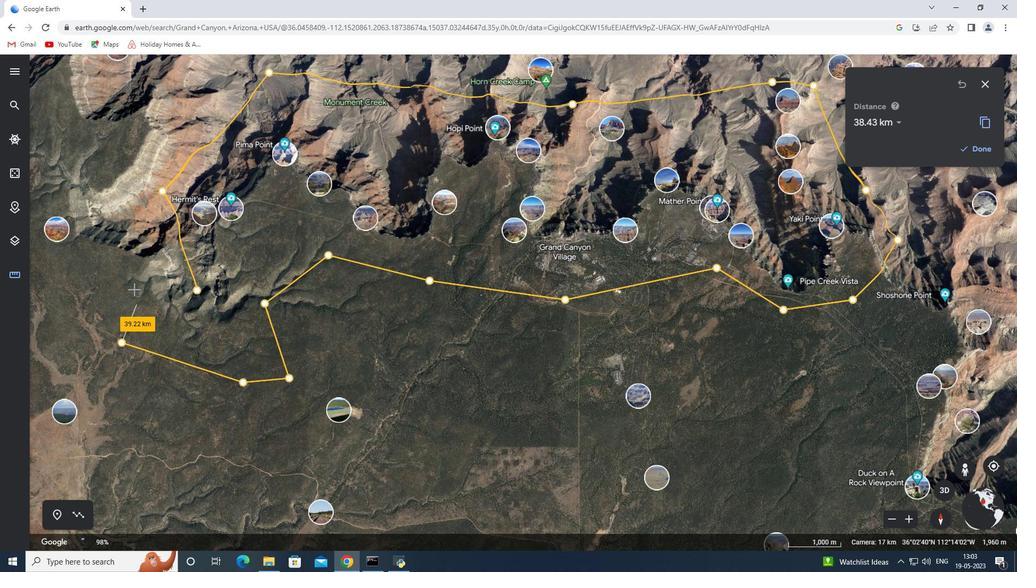 
Action: Mouse pressed left at (134, 288)
Screenshot: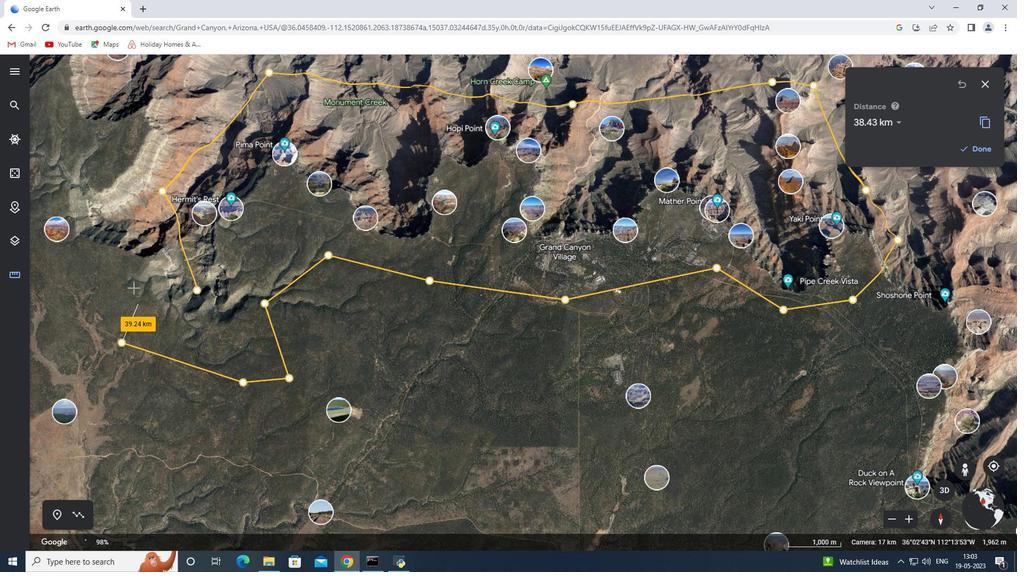 
Action: Mouse moved to (198, 291)
Screenshot: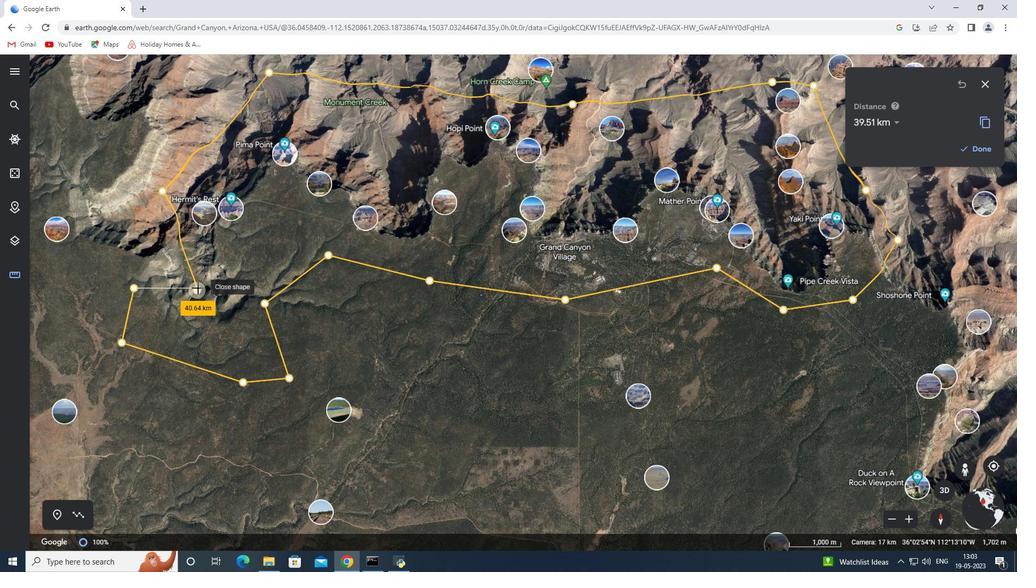 
Action: Mouse pressed left at (198, 291)
Screenshot: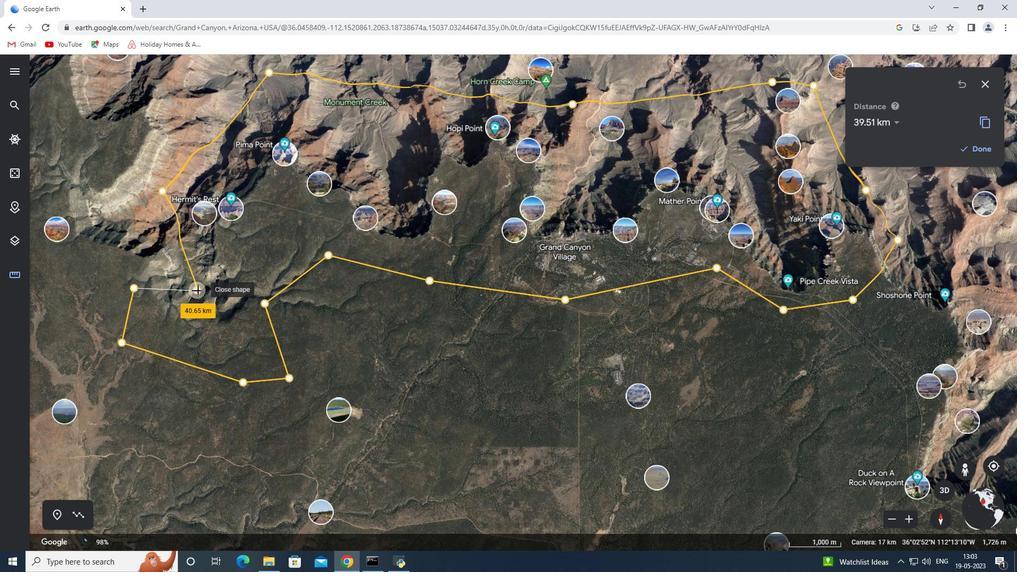 
Action: Mouse moved to (900, 168)
Screenshot: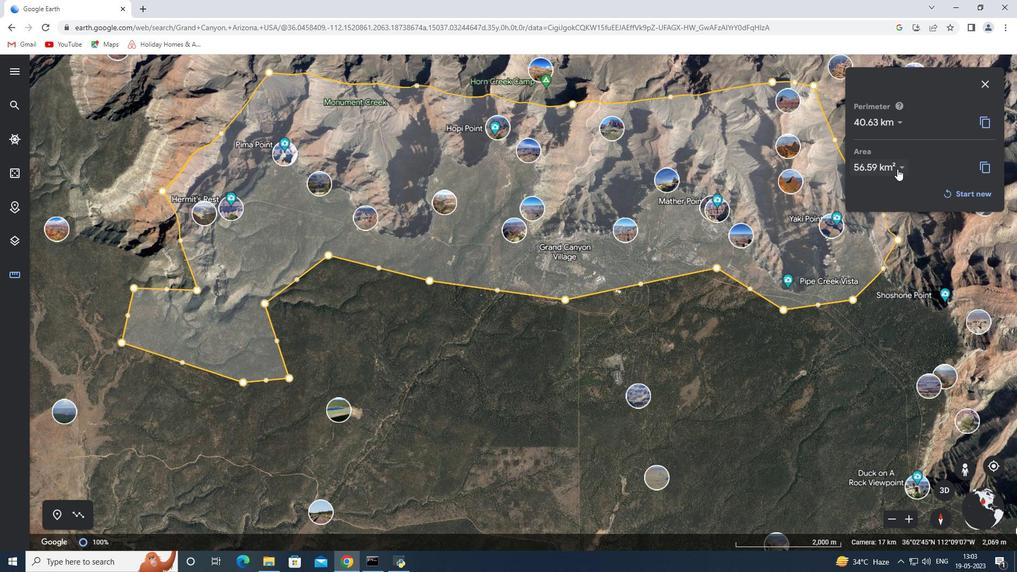 
Action: Mouse pressed left at (900, 168)
Screenshot: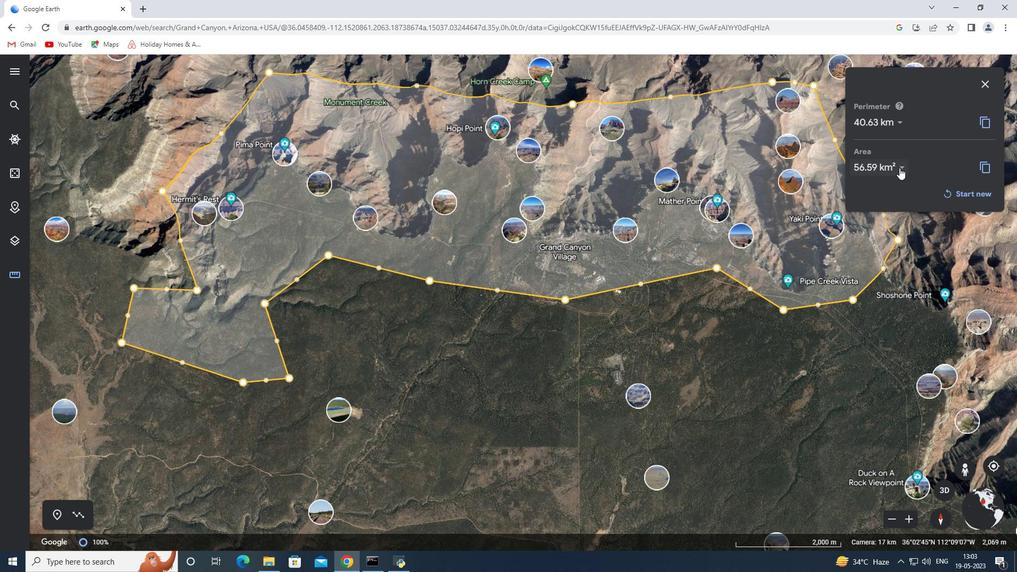 
Action: Mouse pressed left at (900, 168)
Screenshot: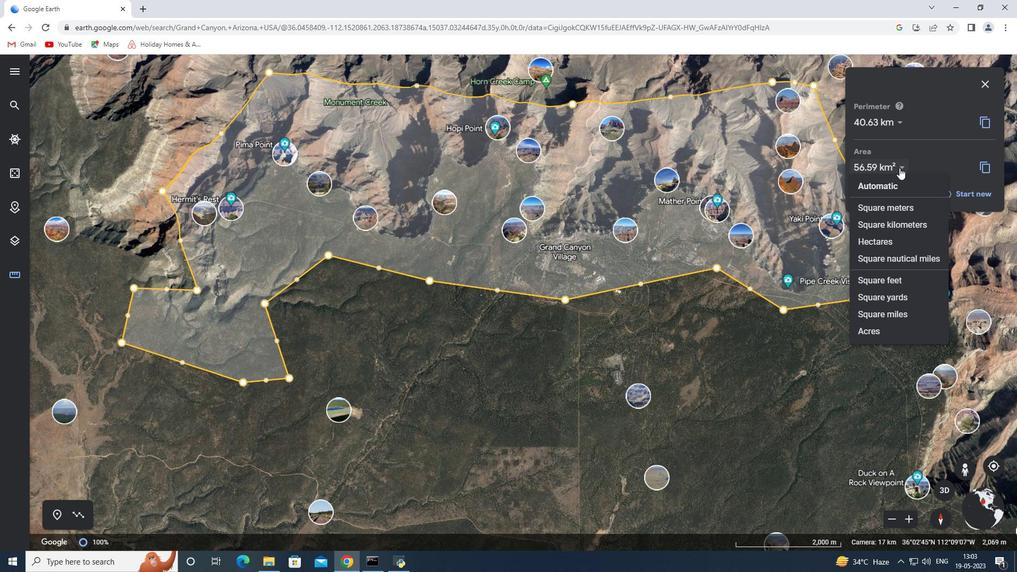 
Action: Mouse moved to (299, 363)
Screenshot: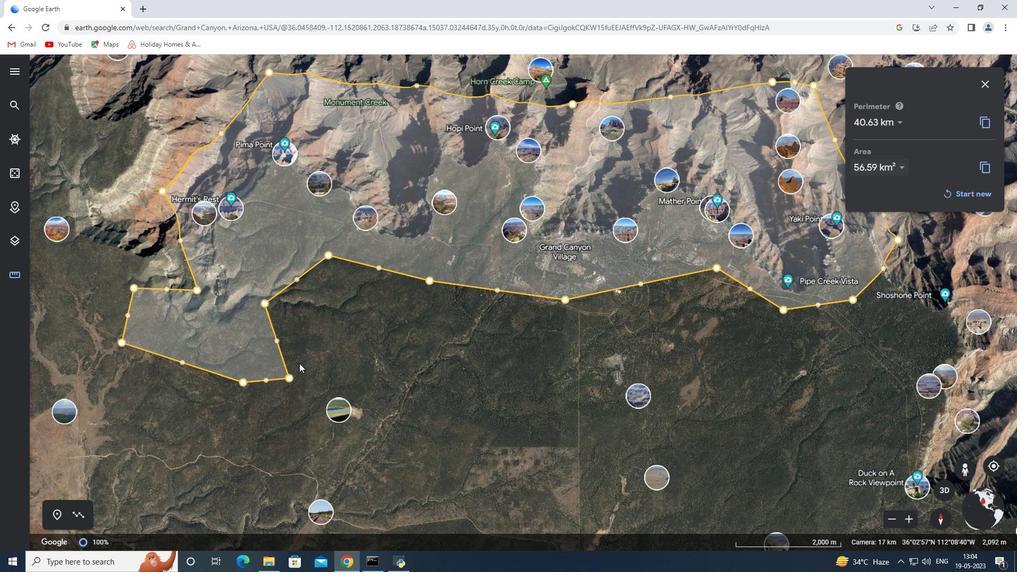 
Action: Mouse scrolled (299, 364) with delta (0, 0)
Screenshot: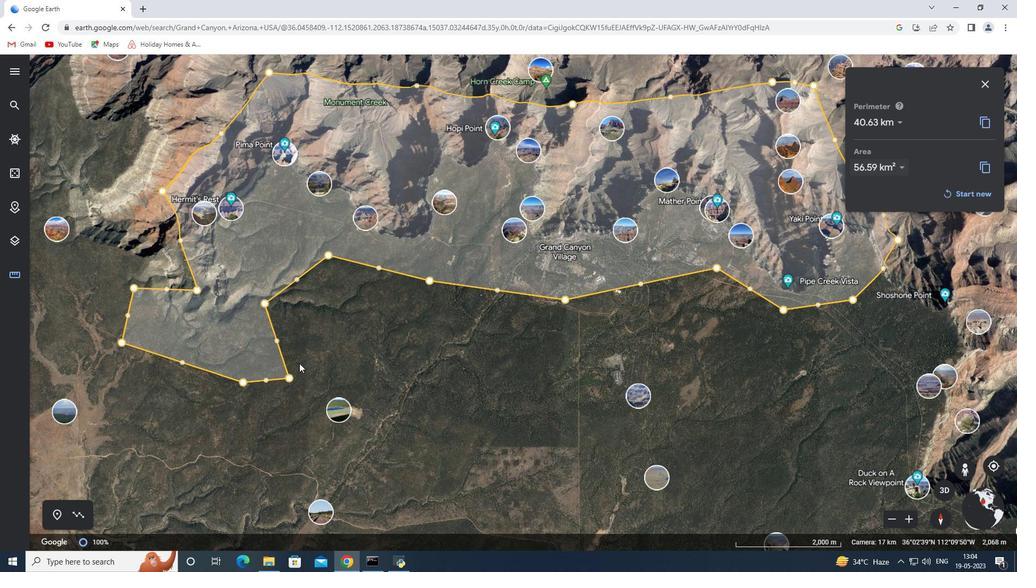 
Action: Mouse scrolled (299, 364) with delta (0, 0)
Screenshot: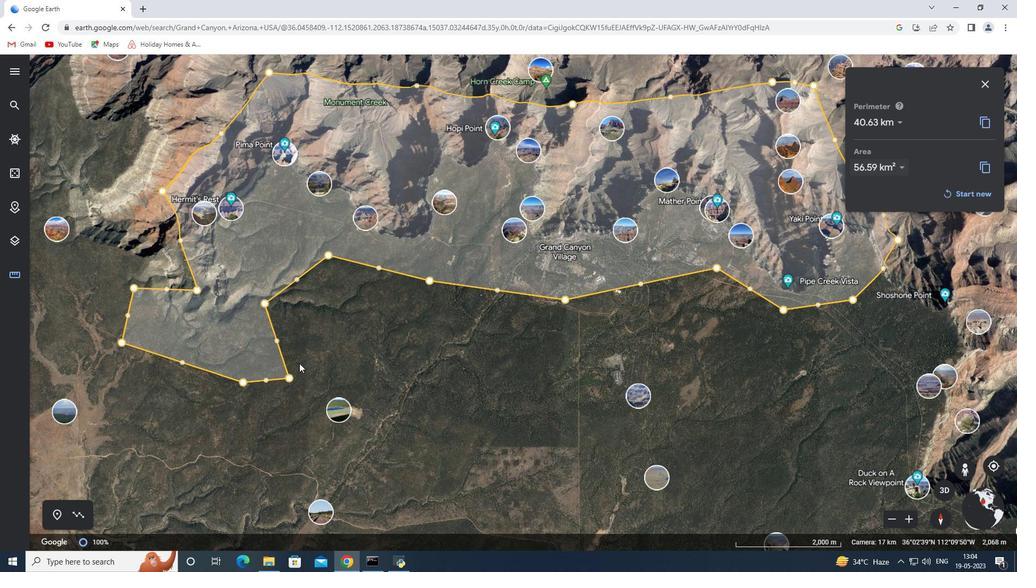 
Action: Mouse scrolled (299, 364) with delta (0, 0)
Screenshot: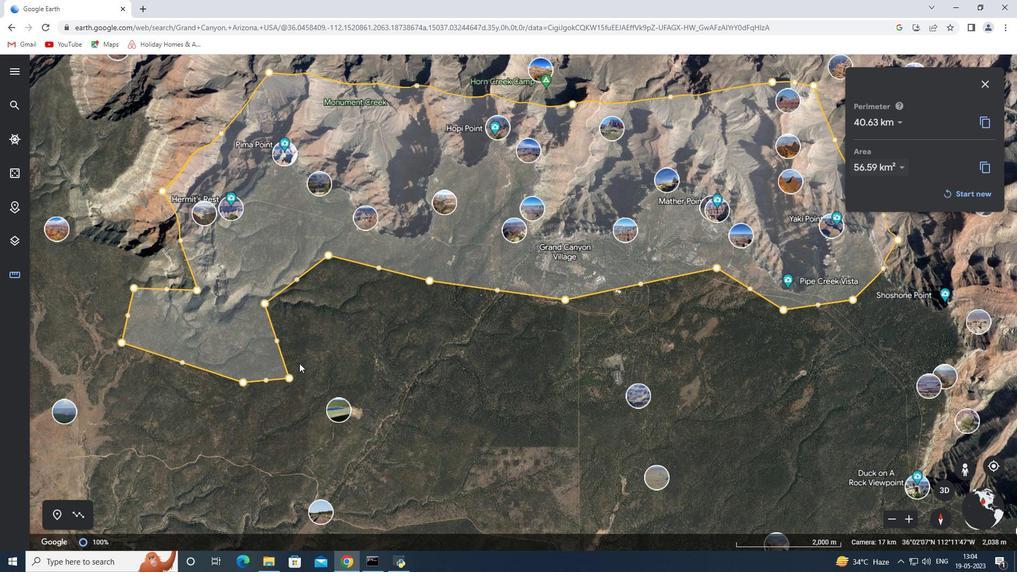 
Action: Mouse moved to (436, 252)
Screenshot: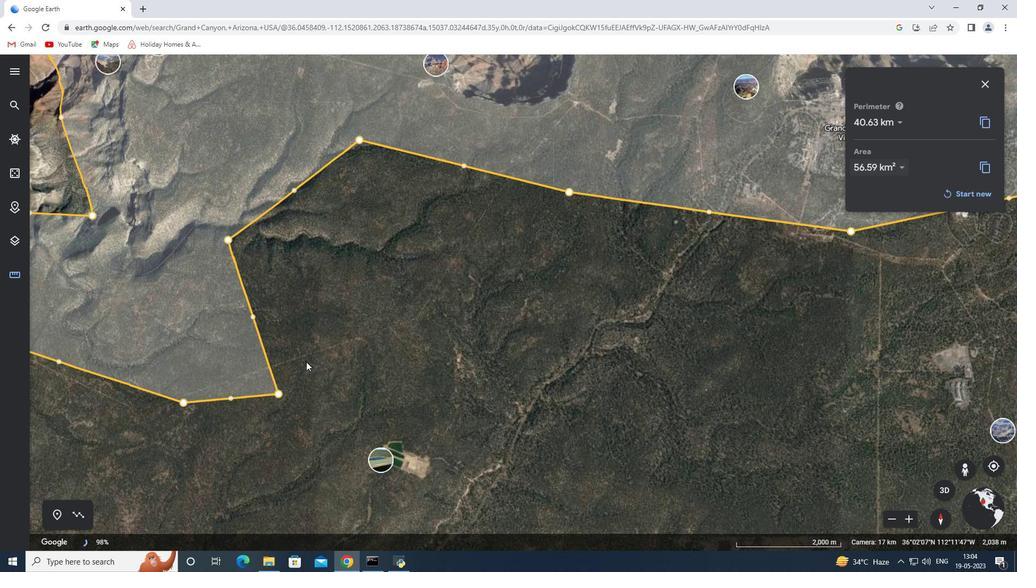 
Action: Mouse scrolled (436, 251) with delta (0, 0)
Screenshot: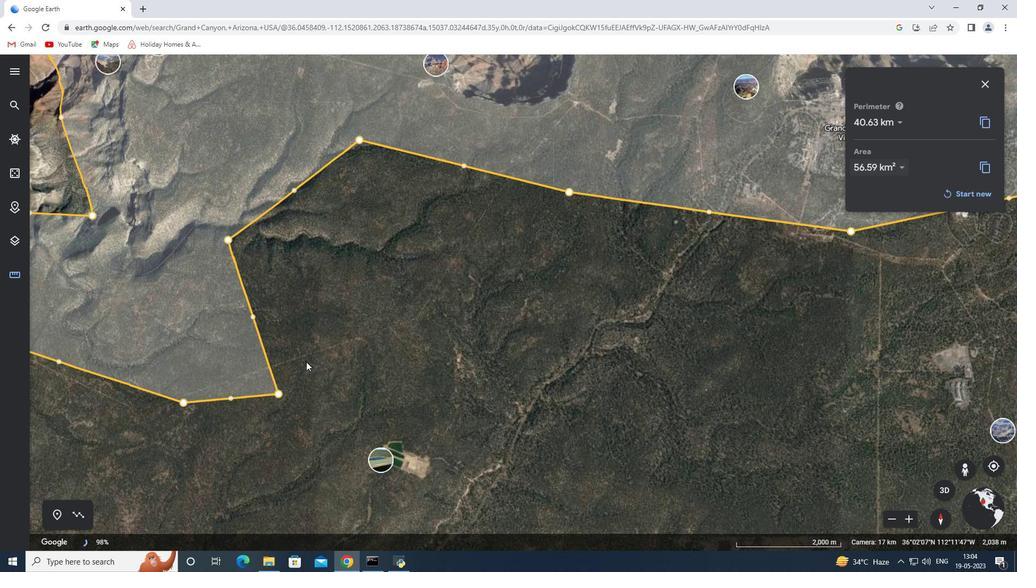 
Action: Mouse scrolled (436, 251) with delta (0, 0)
Screenshot: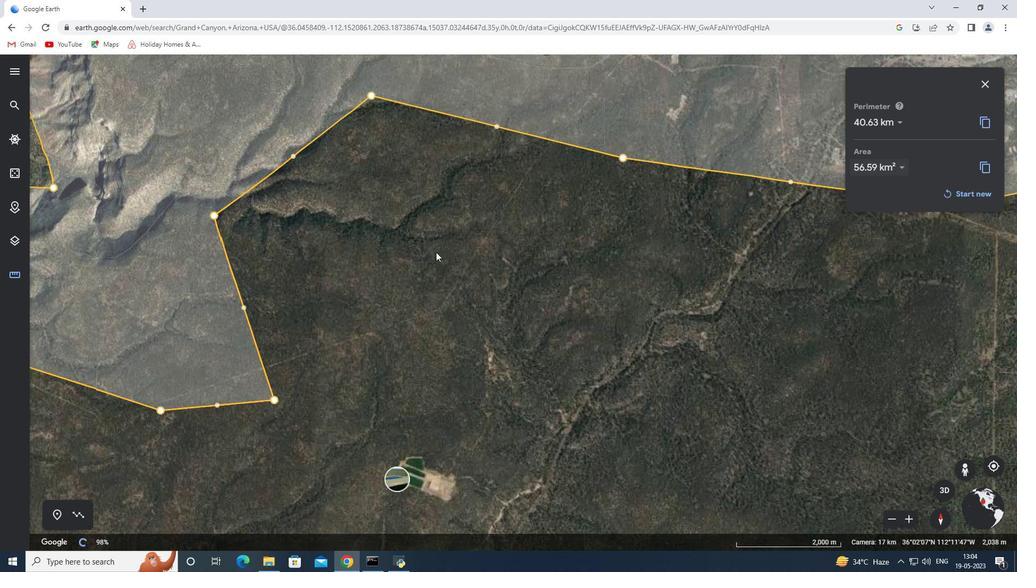 
Action: Mouse scrolled (436, 251) with delta (0, 0)
Screenshot: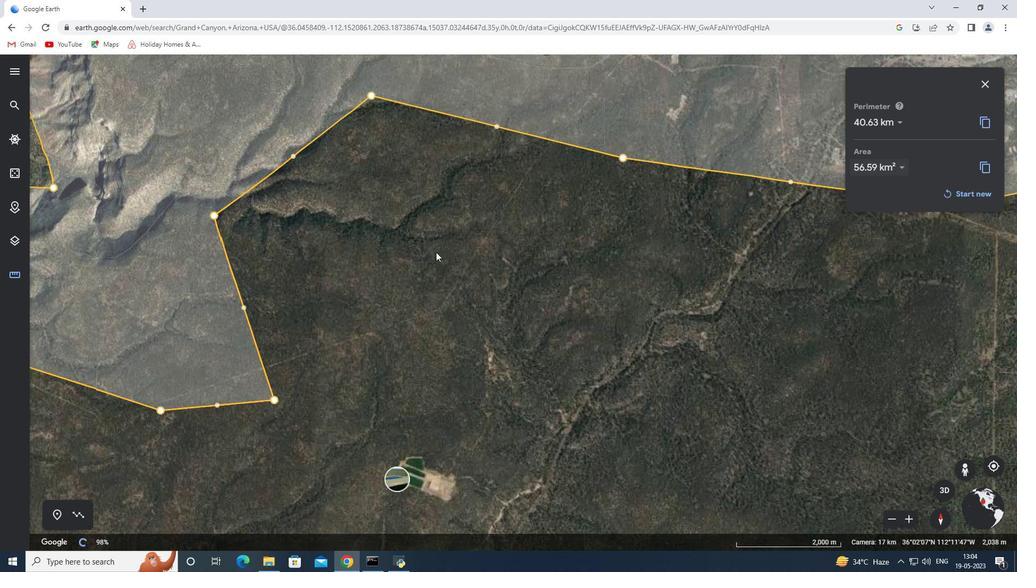 
Action: Mouse moved to (509, 139)
Screenshot: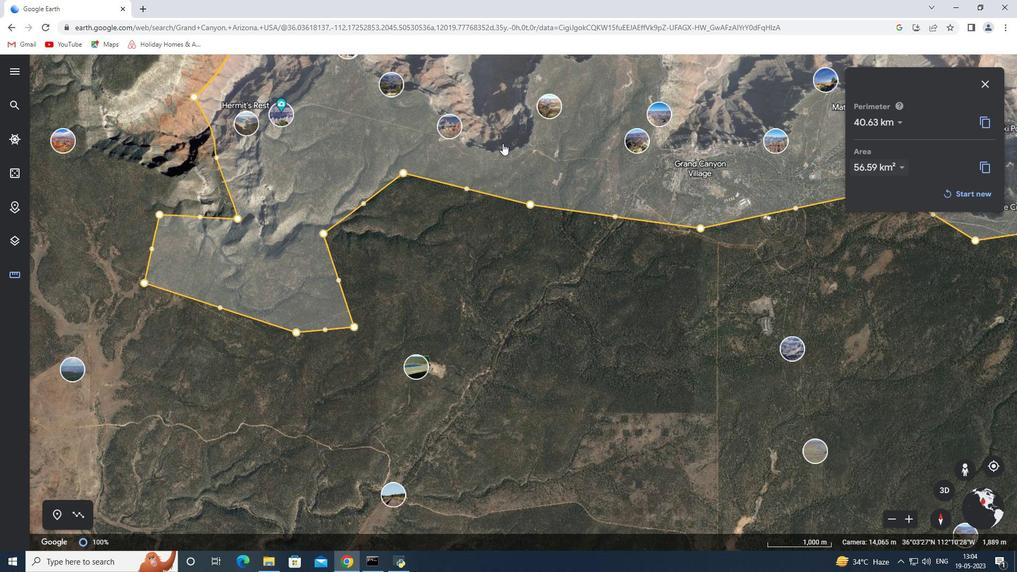 
Action: Mouse pressed left at (509, 139)
Screenshot: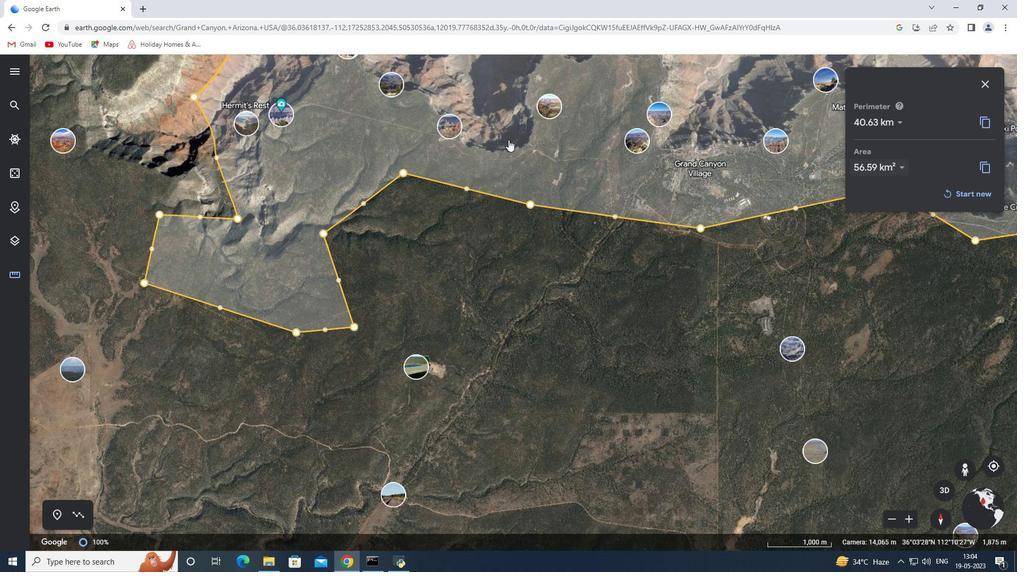 
Action: Mouse moved to (607, 353)
Screenshot: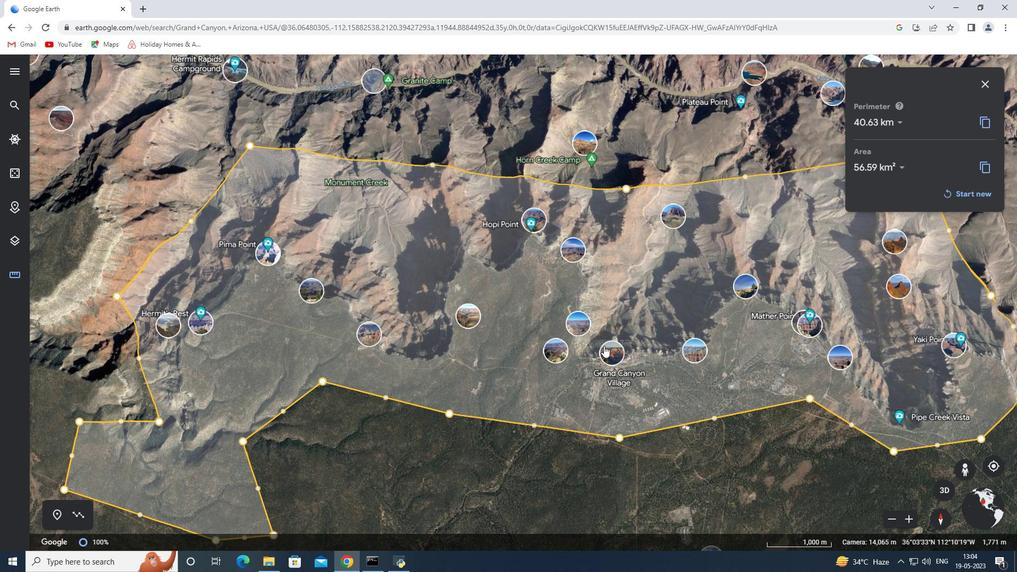 
Action: Mouse scrolled (607, 353) with delta (0, 0)
Screenshot: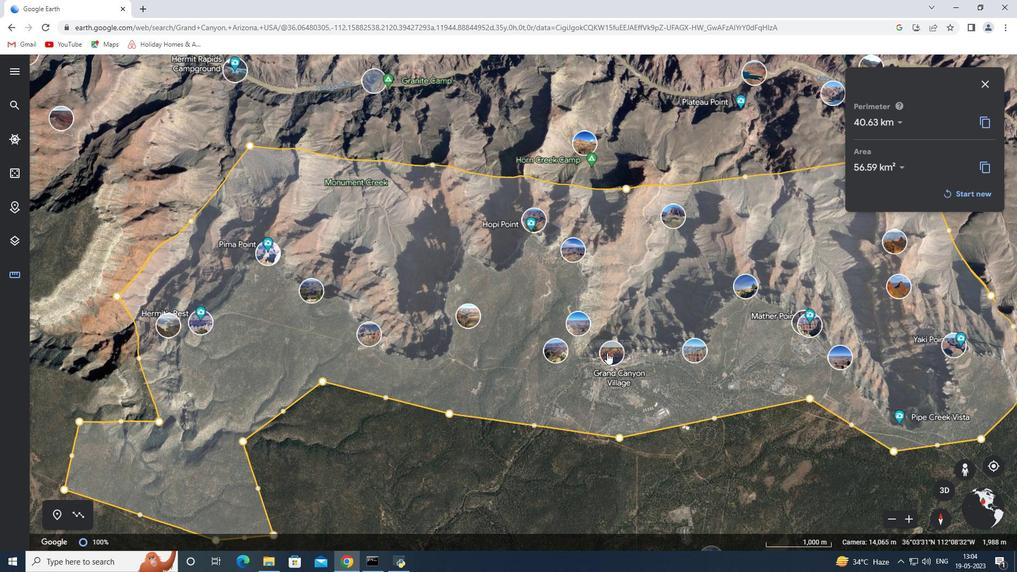 
Action: Mouse scrolled (607, 353) with delta (0, 0)
Screenshot: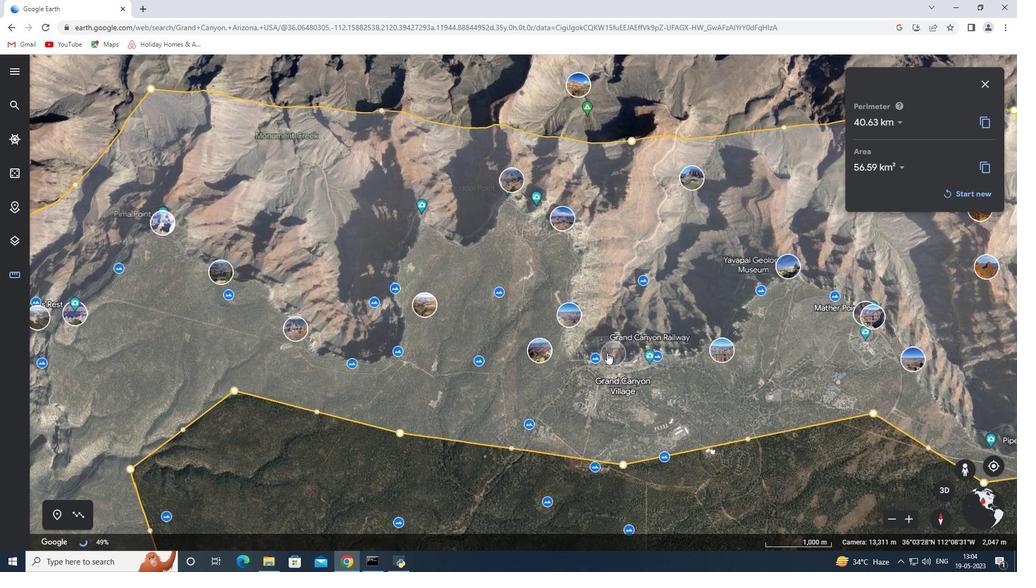 
Action: Mouse scrolled (607, 353) with delta (0, 0)
Screenshot: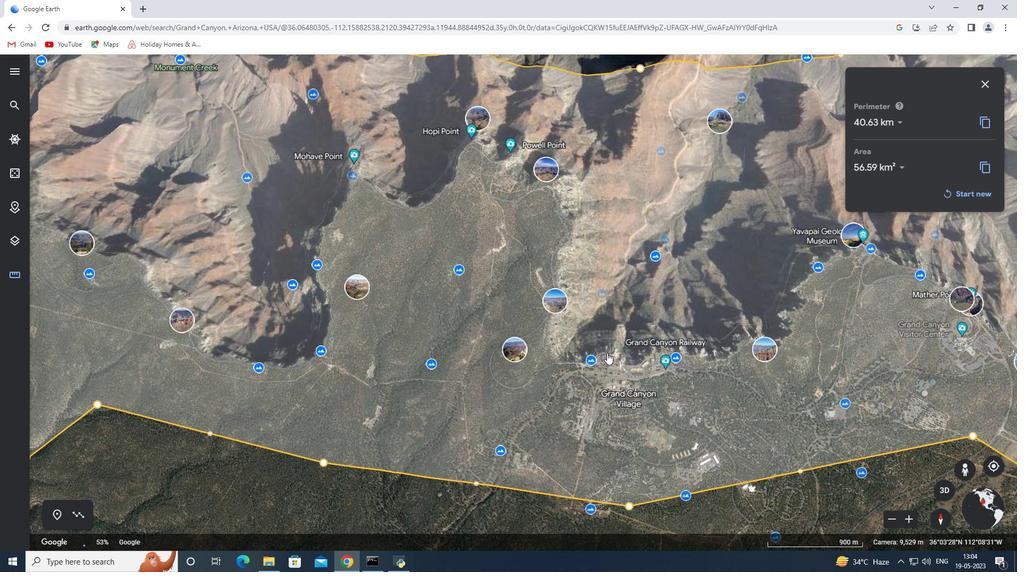 
Action: Mouse scrolled (607, 353) with delta (0, 0)
Screenshot: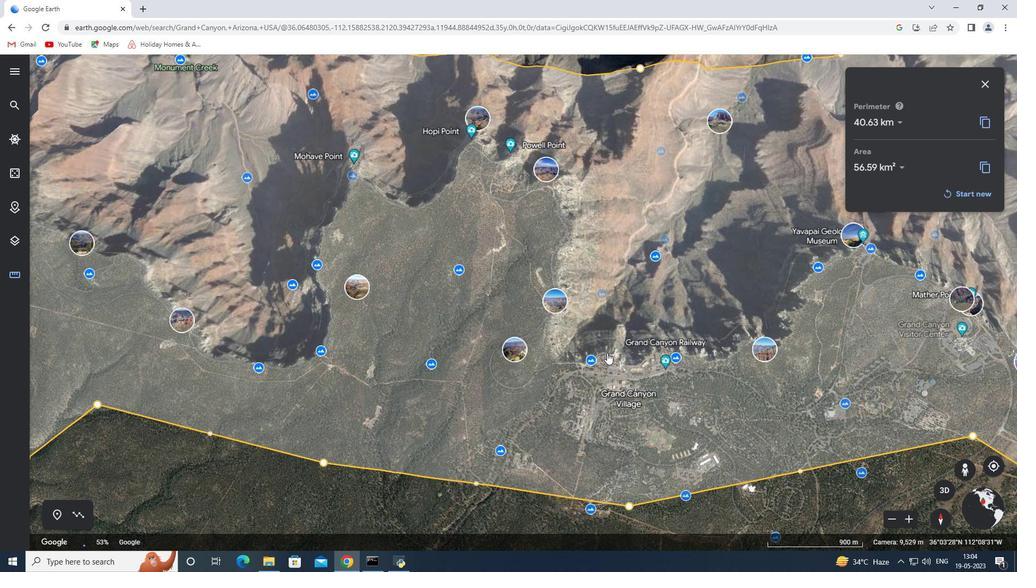 
Action: Mouse scrolled (607, 353) with delta (0, 0)
Screenshot: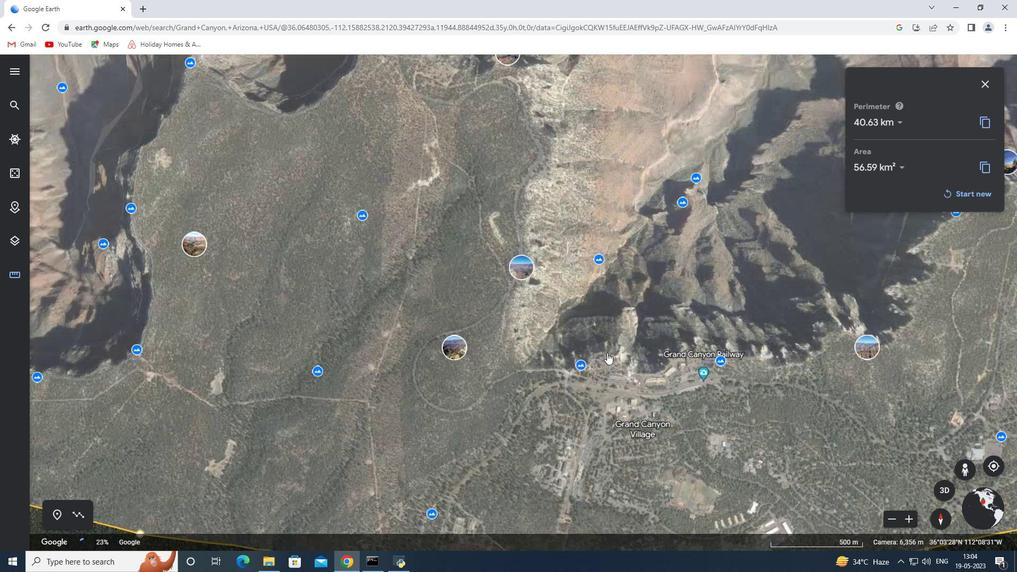 
Action: Mouse scrolled (607, 353) with delta (0, 0)
Screenshot: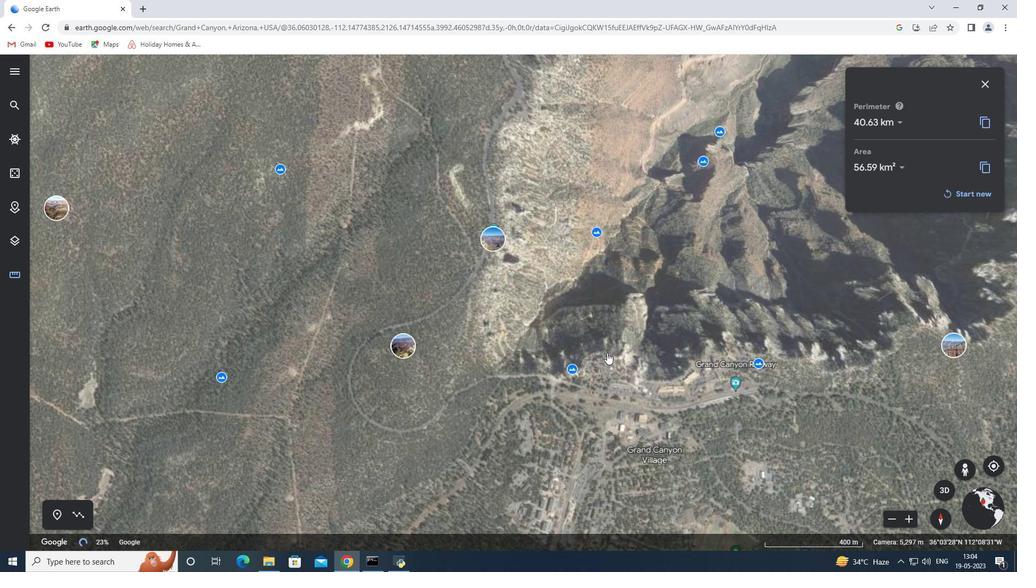 
Action: Mouse scrolled (607, 353) with delta (0, 0)
Screenshot: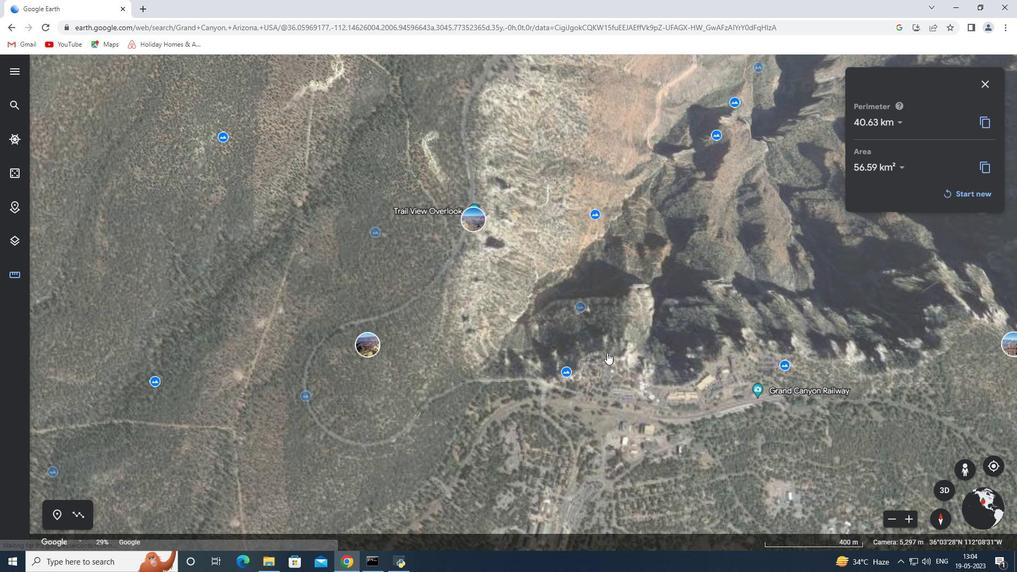 
Action: Mouse scrolled (607, 352) with delta (0, 0)
Screenshot: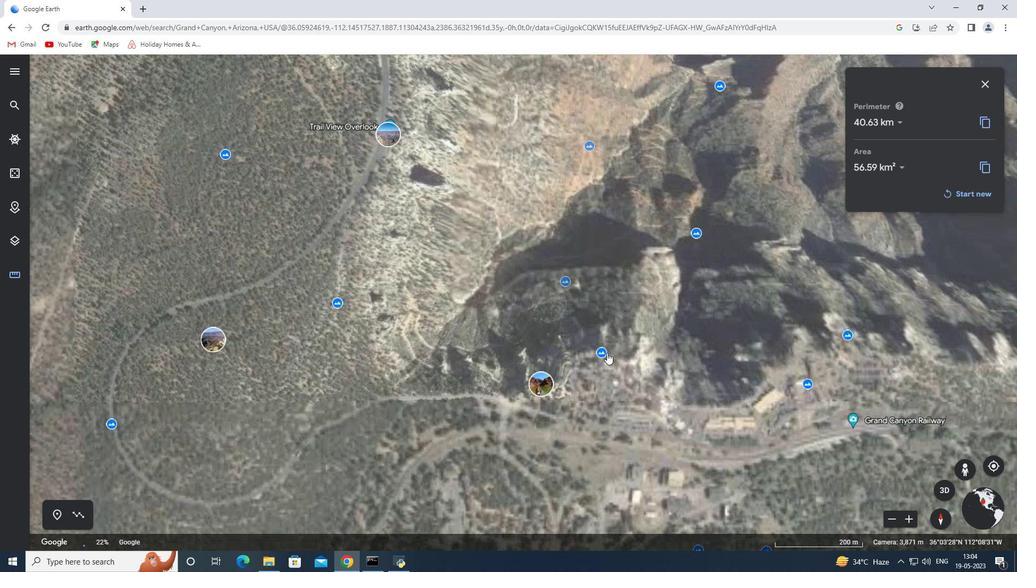 
Action: Mouse scrolled (607, 352) with delta (0, 0)
Screenshot: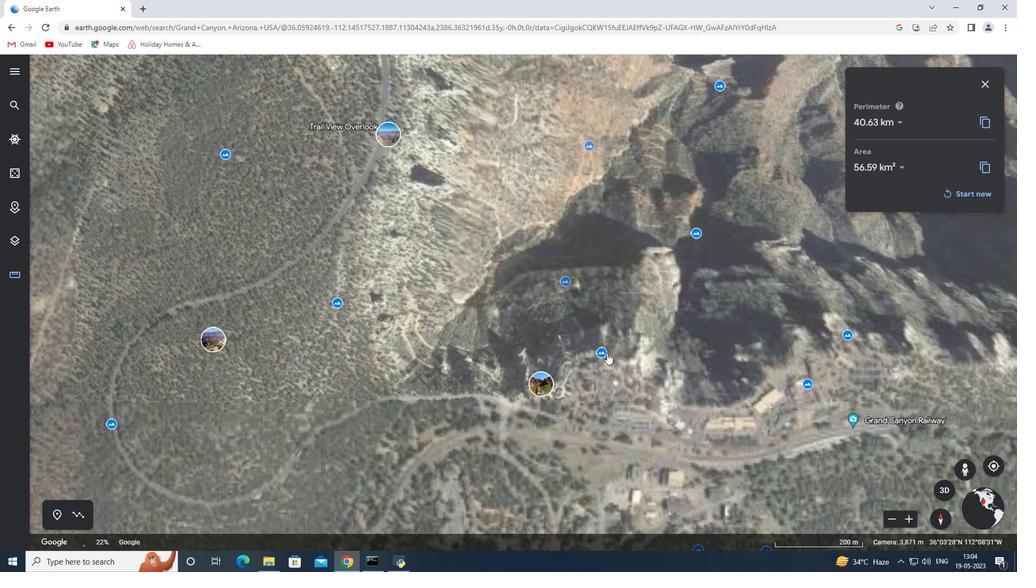 
Action: Mouse scrolled (607, 352) with delta (0, 0)
Screenshot: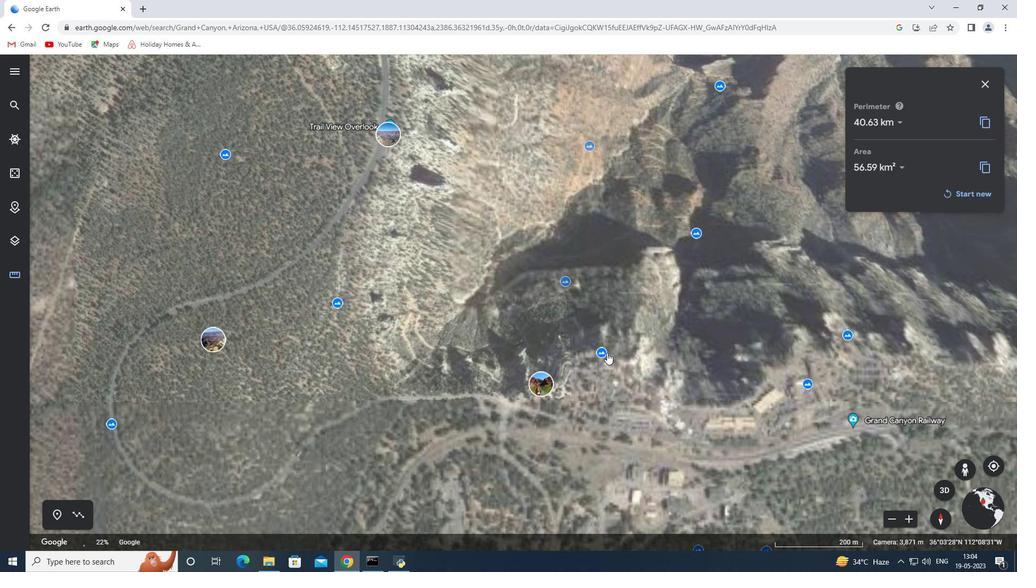 
Action: Mouse scrolled (607, 352) with delta (0, 0)
Screenshot: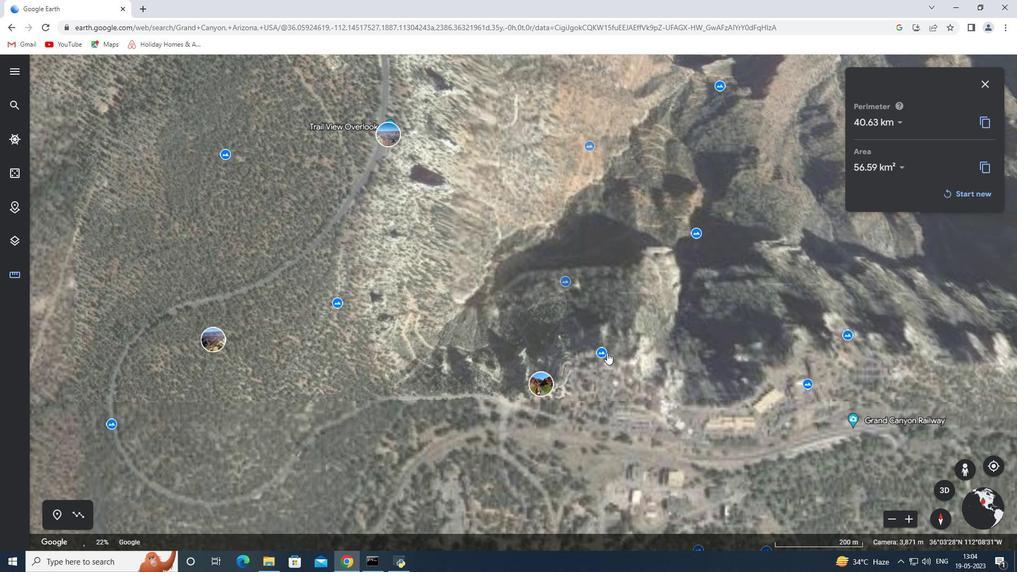 
Action: Mouse scrolled (607, 352) with delta (0, 0)
Screenshot: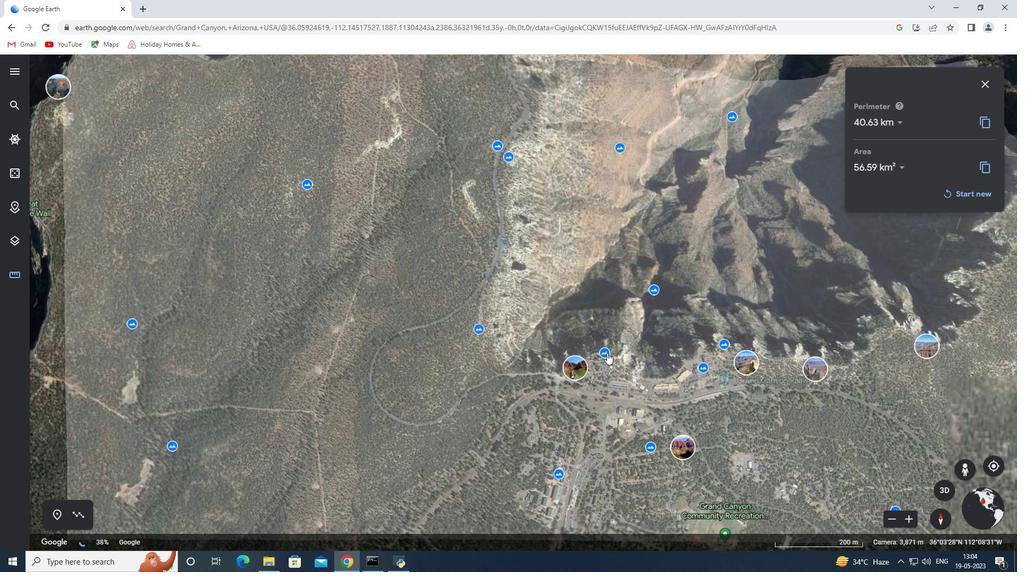 
Action: Mouse scrolled (607, 352) with delta (0, 0)
Screenshot: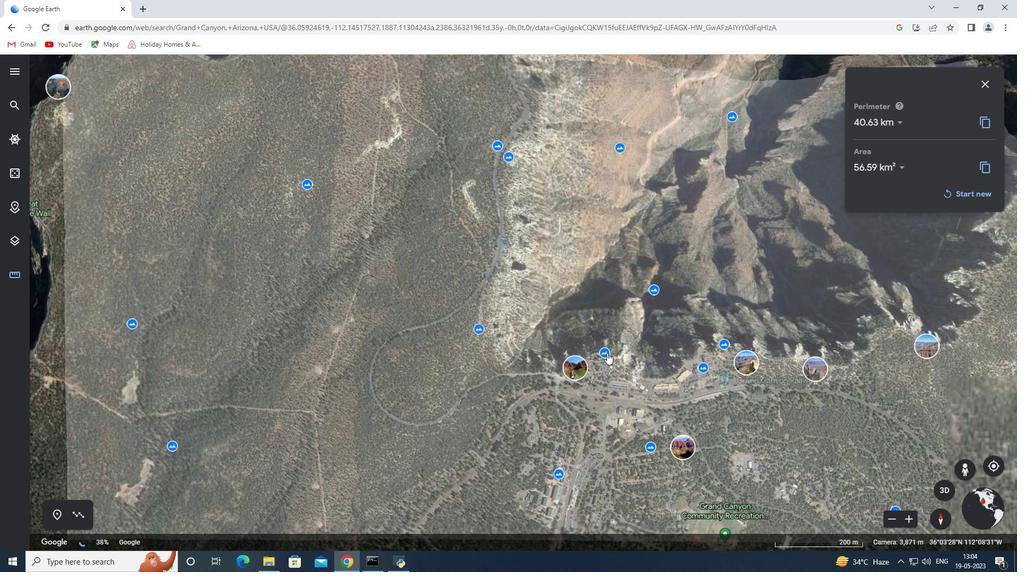 
Action: Mouse scrolled (607, 352) with delta (0, 0)
Screenshot: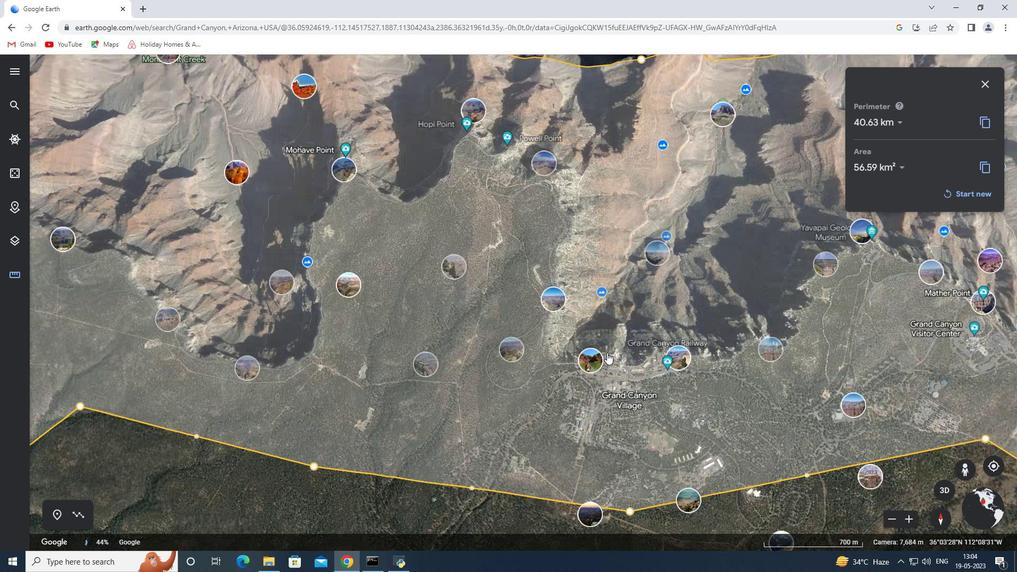 
Action: Mouse scrolled (607, 352) with delta (0, 0)
Screenshot: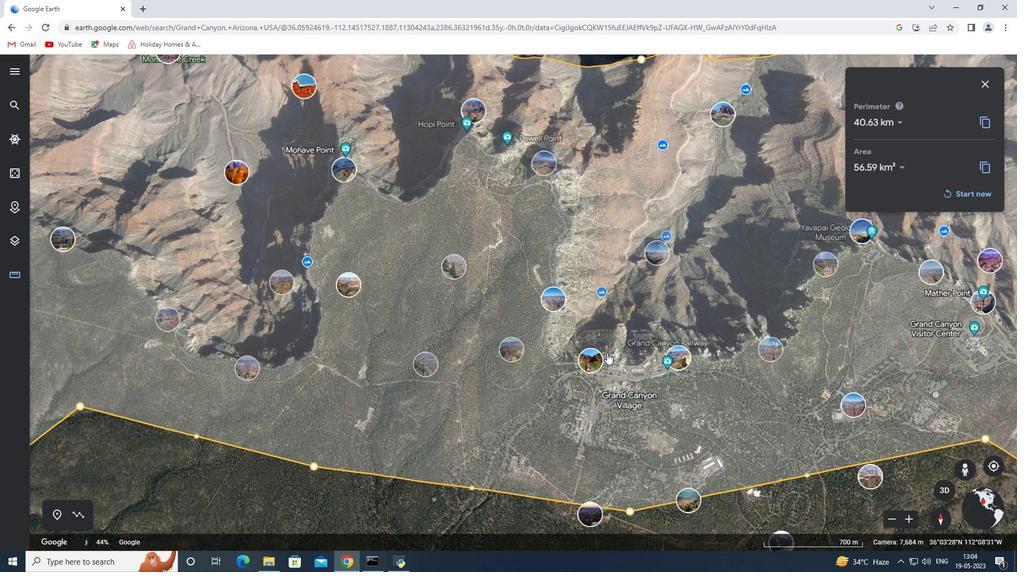 
Action: Mouse scrolled (607, 352) with delta (0, 0)
Screenshot: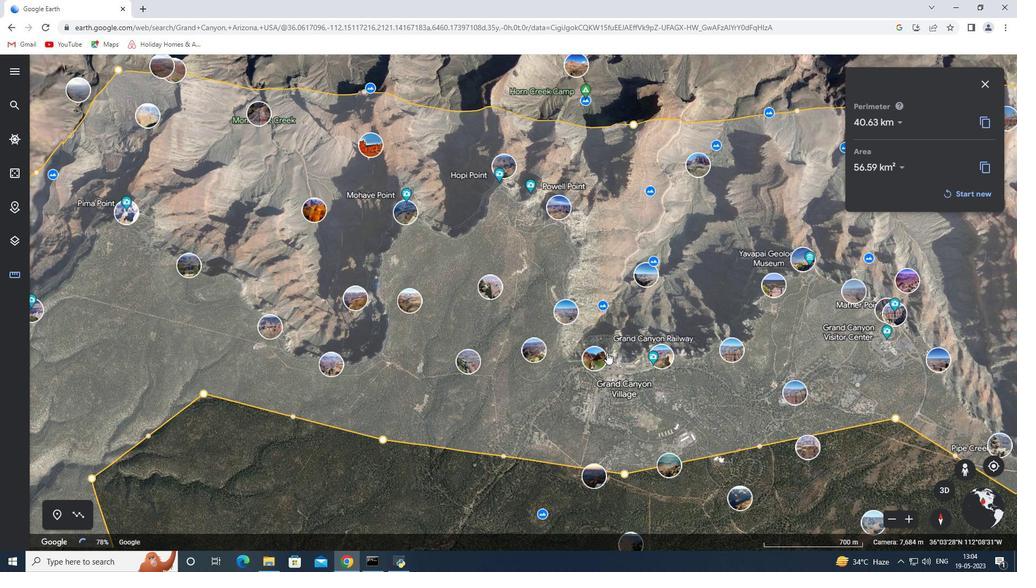 
Action: Mouse scrolled (607, 352) with delta (0, 0)
Screenshot: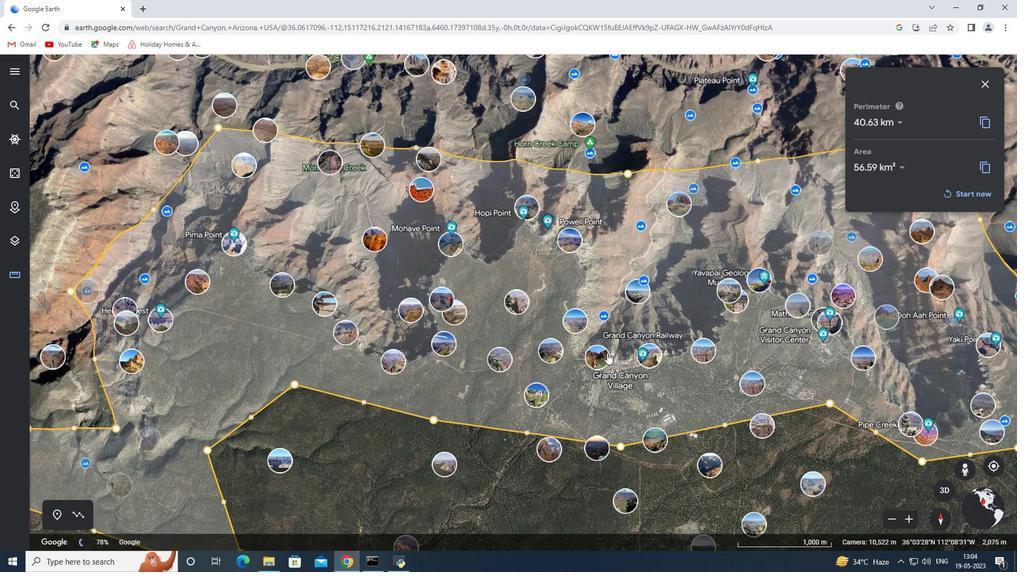
Action: Mouse moved to (498, 338)
Screenshot: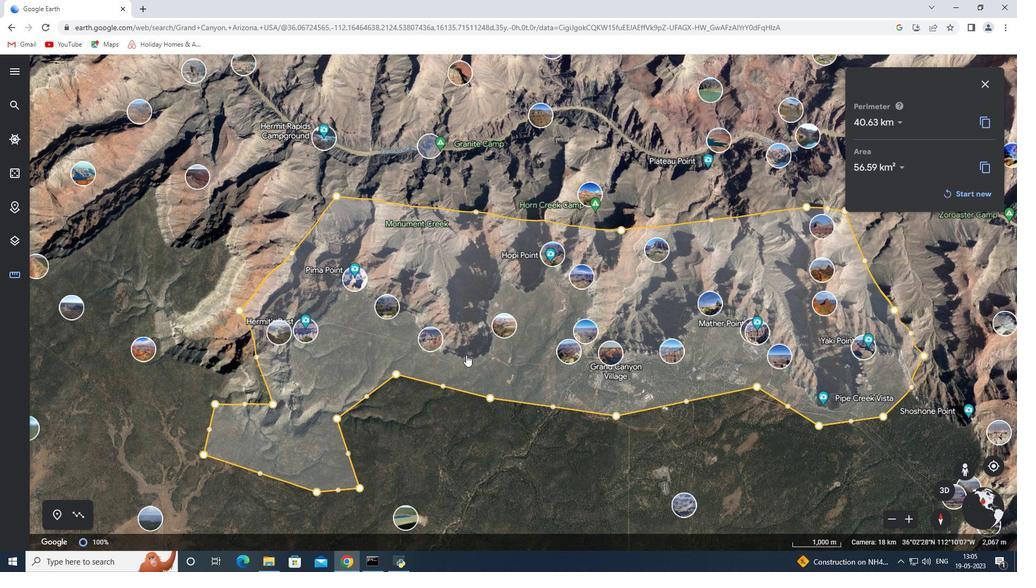 
Action: Mouse scrolled (498, 339) with delta (0, 0)
Screenshot: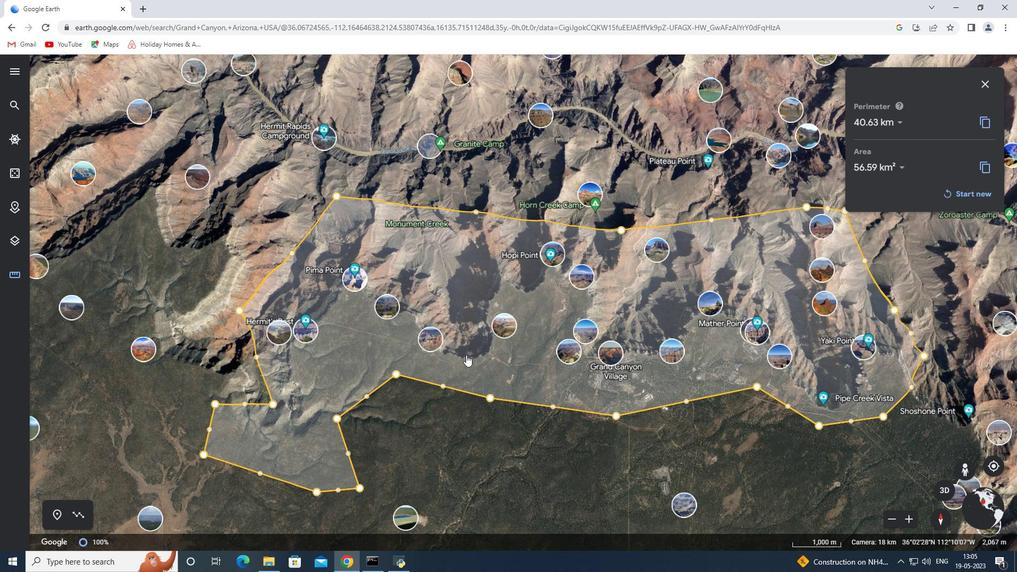 
